 Task: Create a due date automation when advanced on, 2 days after a card is due add dates due next week at 11:00 AM.
Action: Mouse moved to (1312, 103)
Screenshot: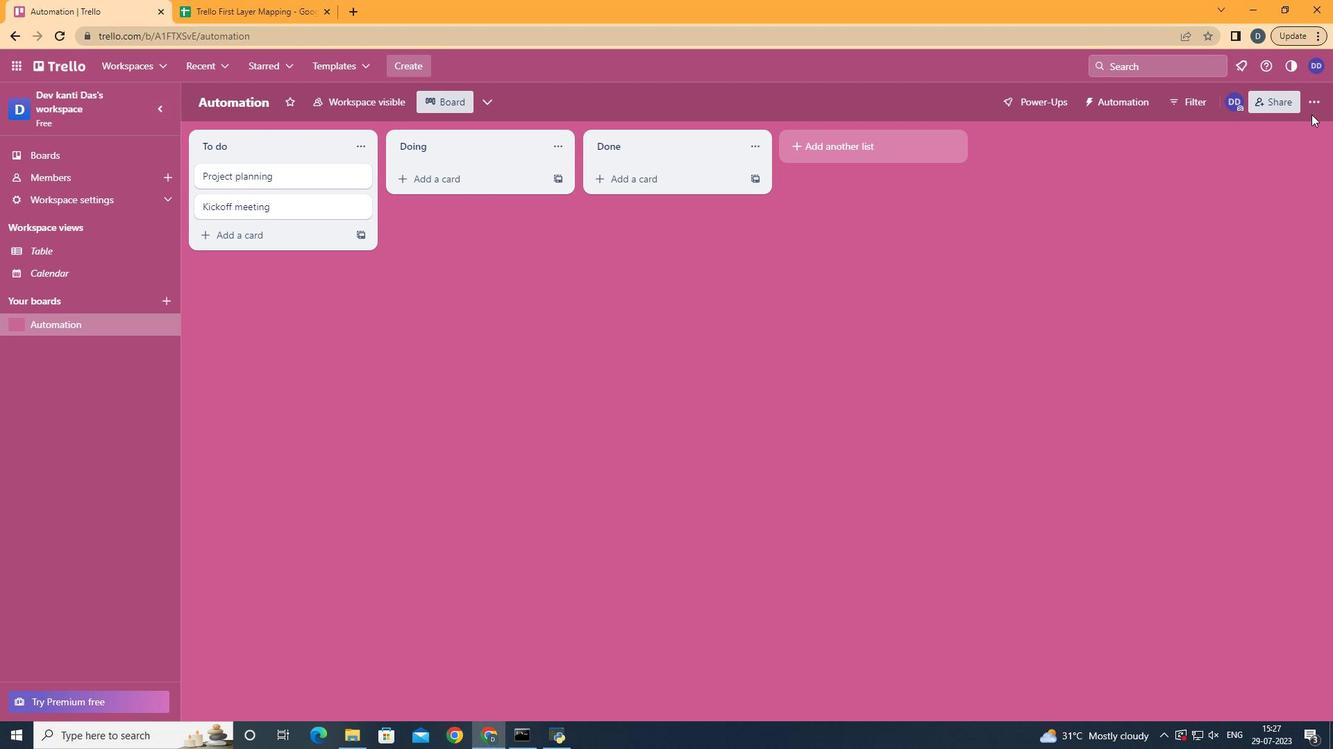 
Action: Mouse pressed left at (1312, 103)
Screenshot: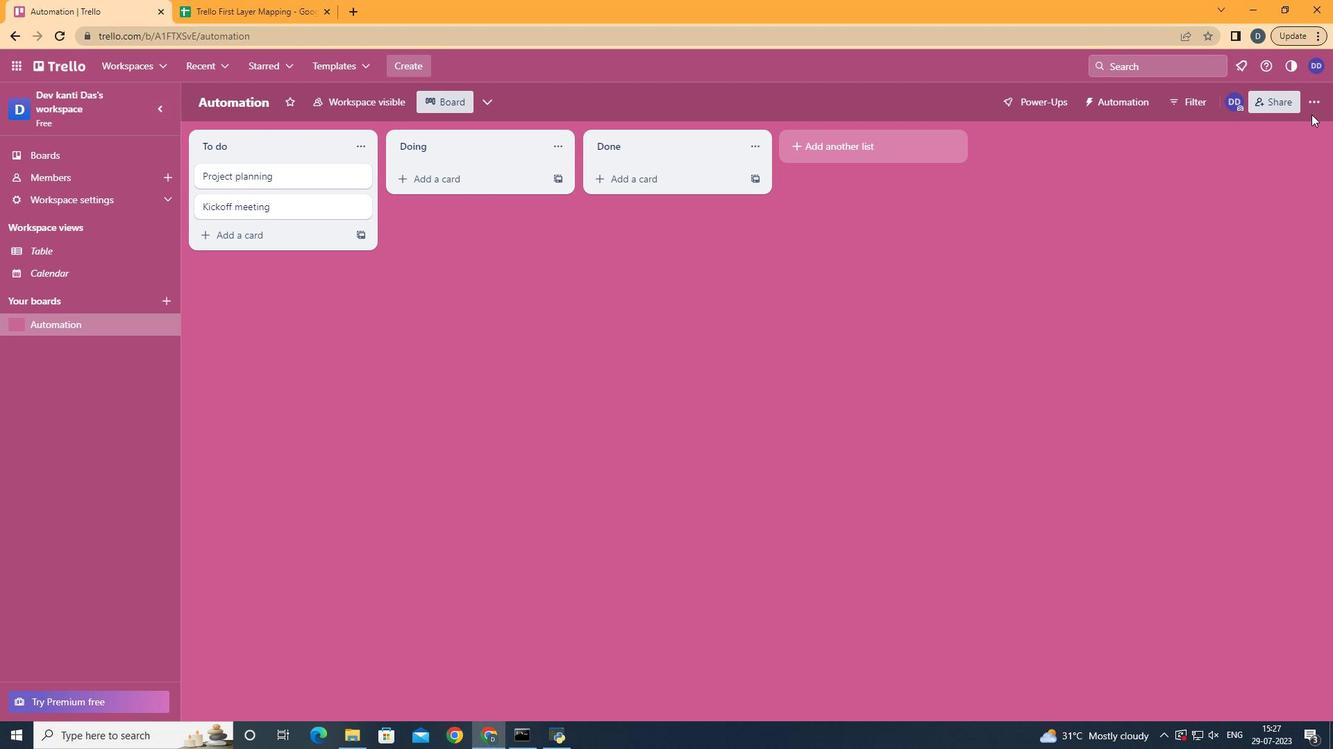 
Action: Mouse moved to (1214, 290)
Screenshot: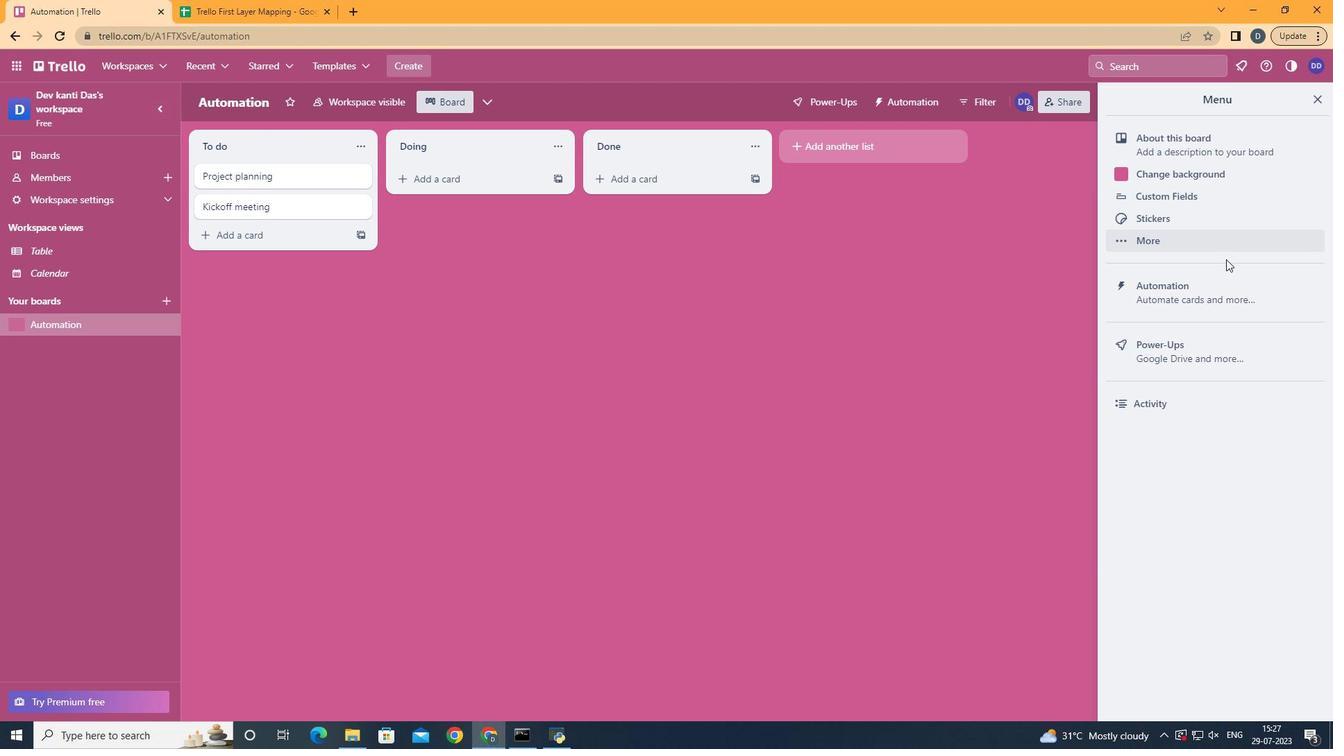 
Action: Mouse pressed left at (1214, 290)
Screenshot: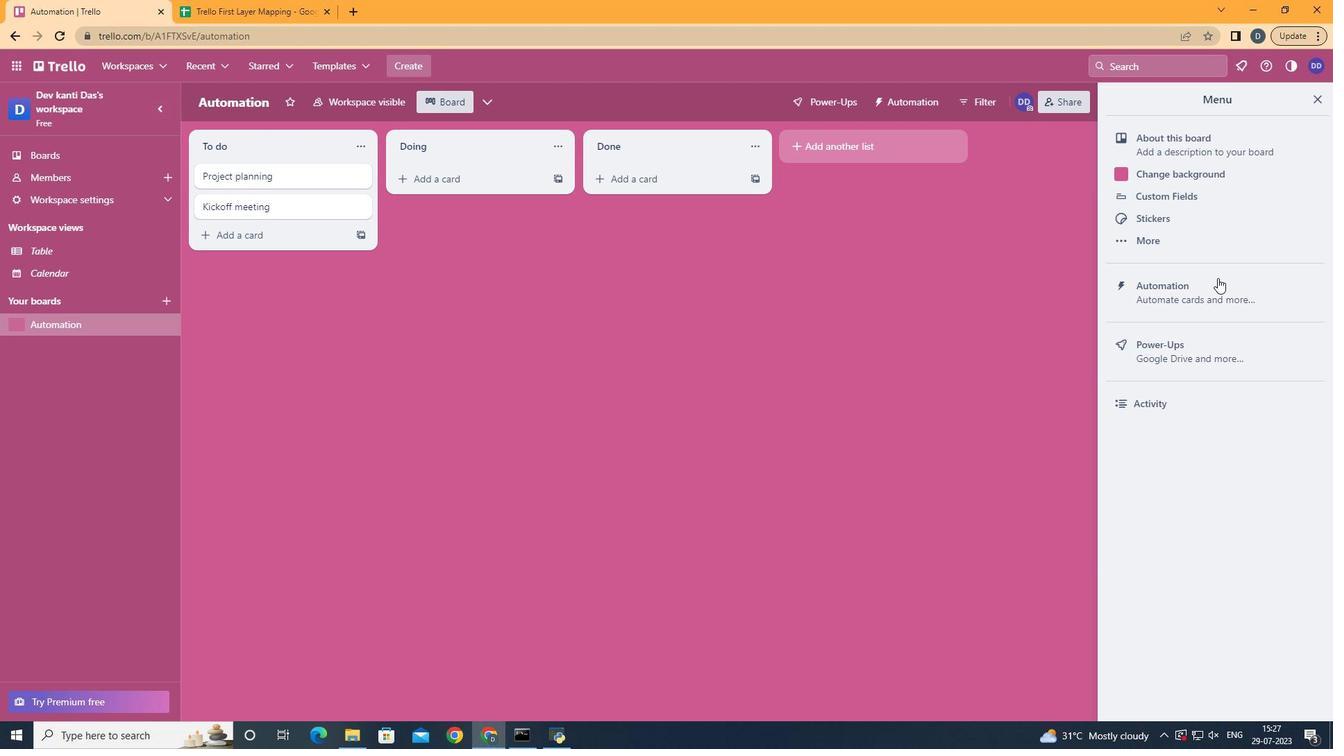 
Action: Mouse moved to (262, 279)
Screenshot: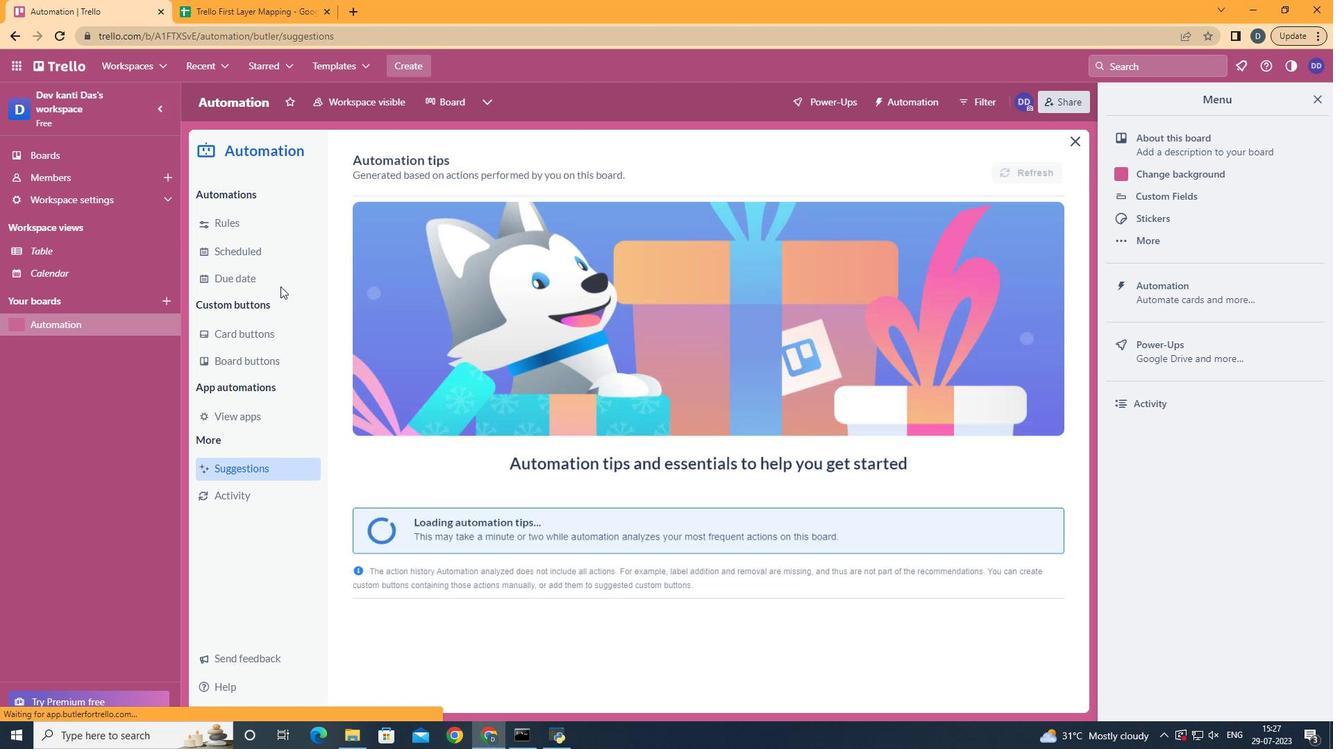 
Action: Mouse pressed left at (262, 279)
Screenshot: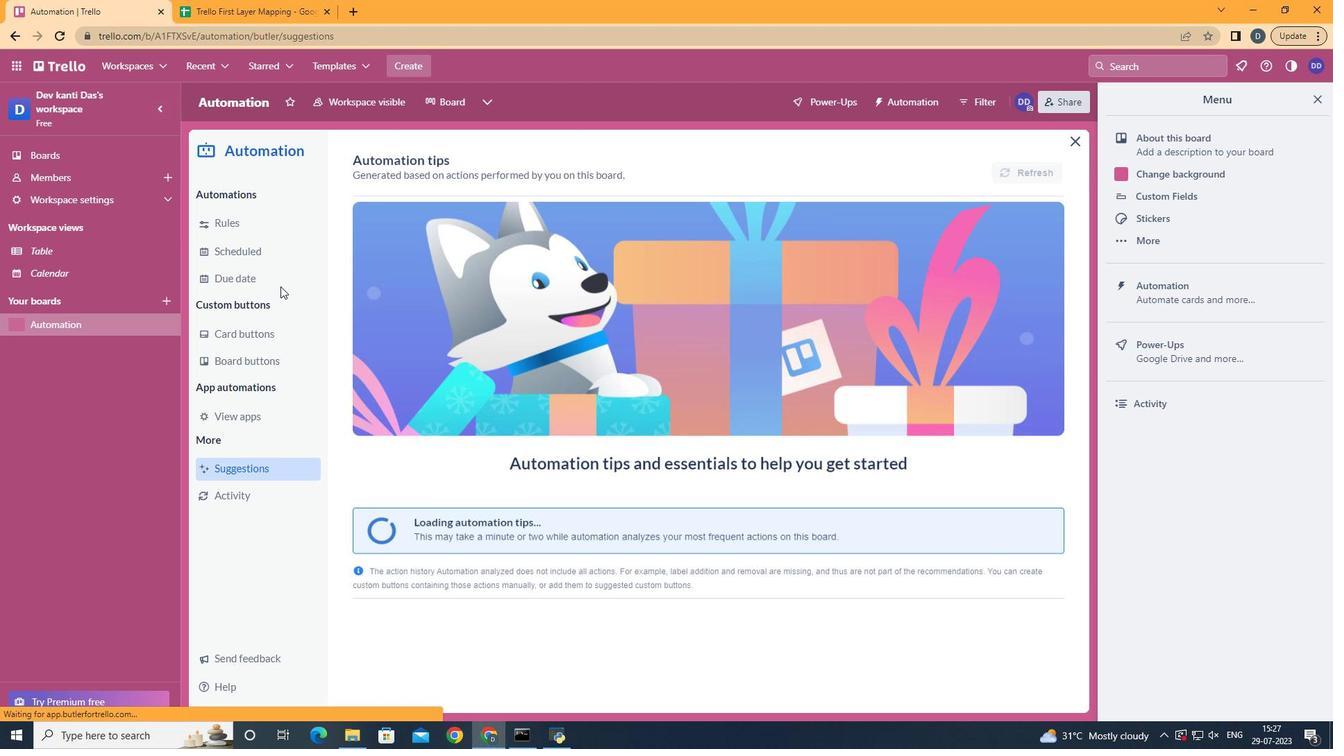 
Action: Mouse moved to (1003, 163)
Screenshot: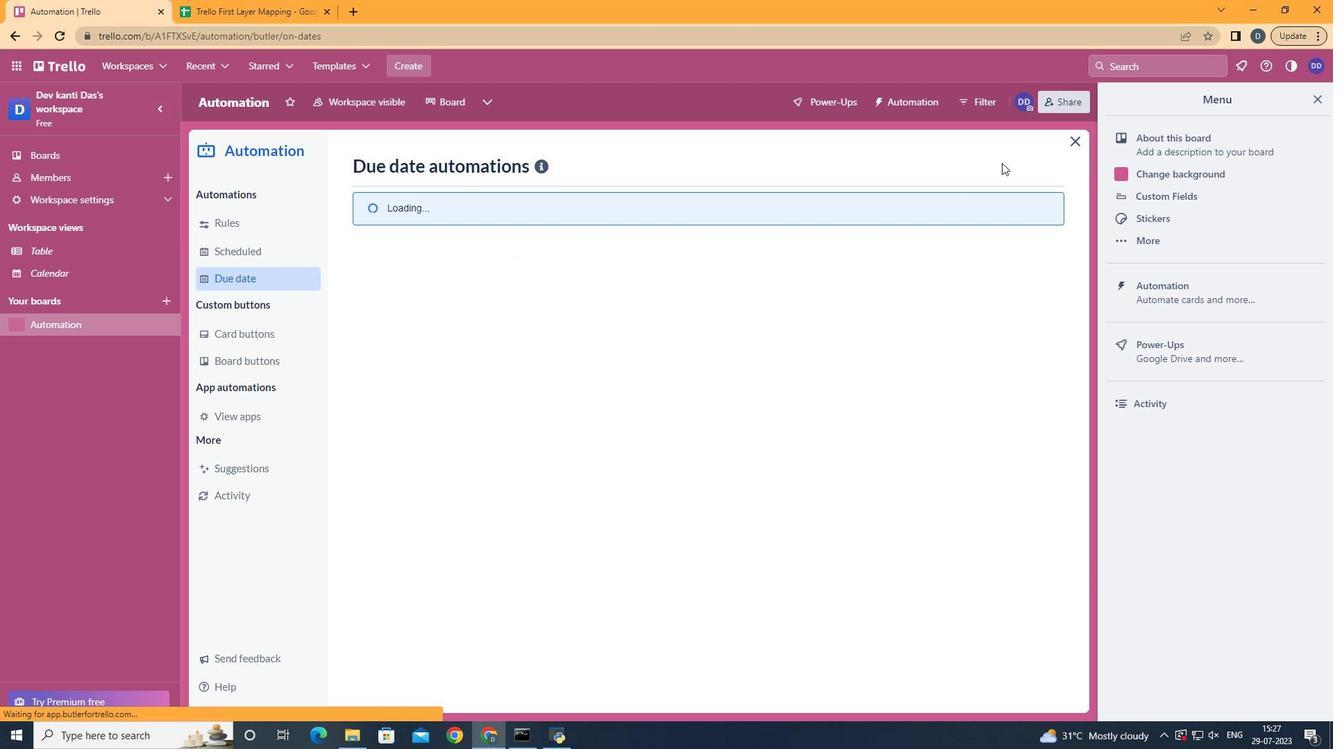 
Action: Mouse pressed left at (1003, 163)
Screenshot: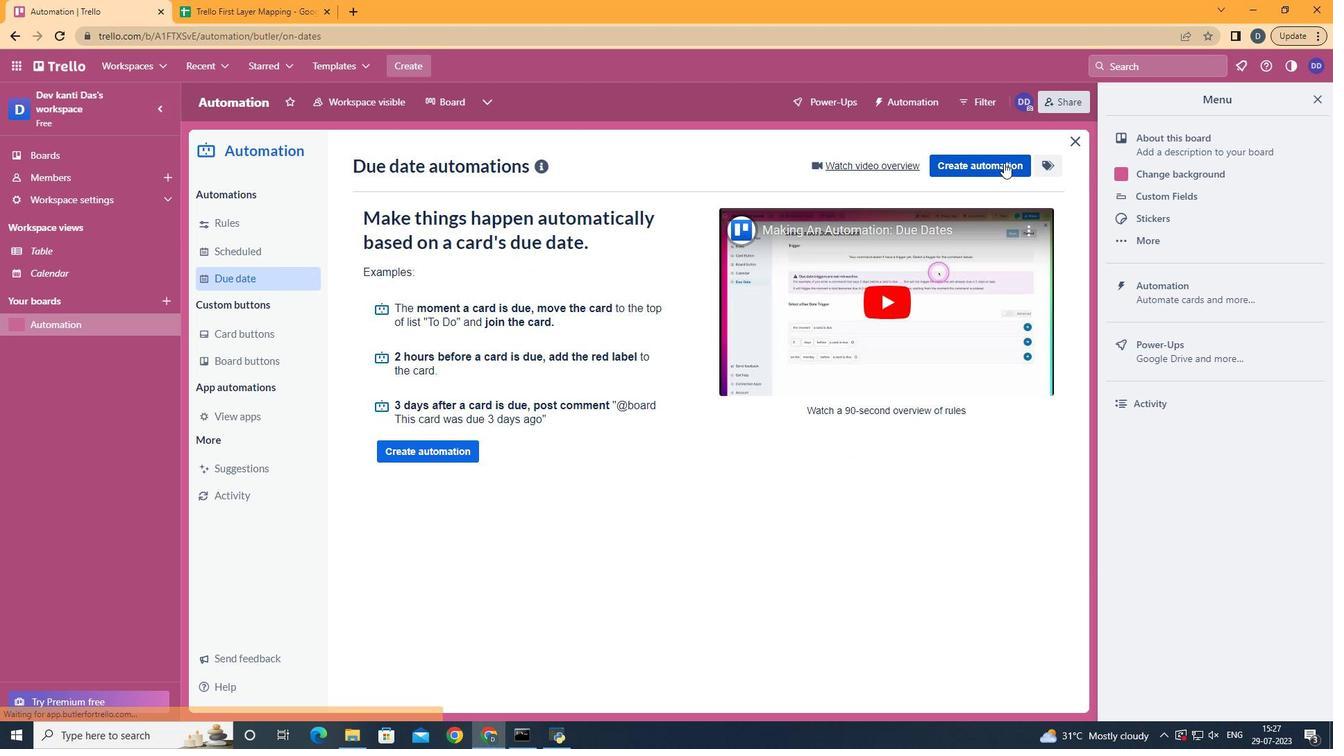 
Action: Mouse moved to (739, 303)
Screenshot: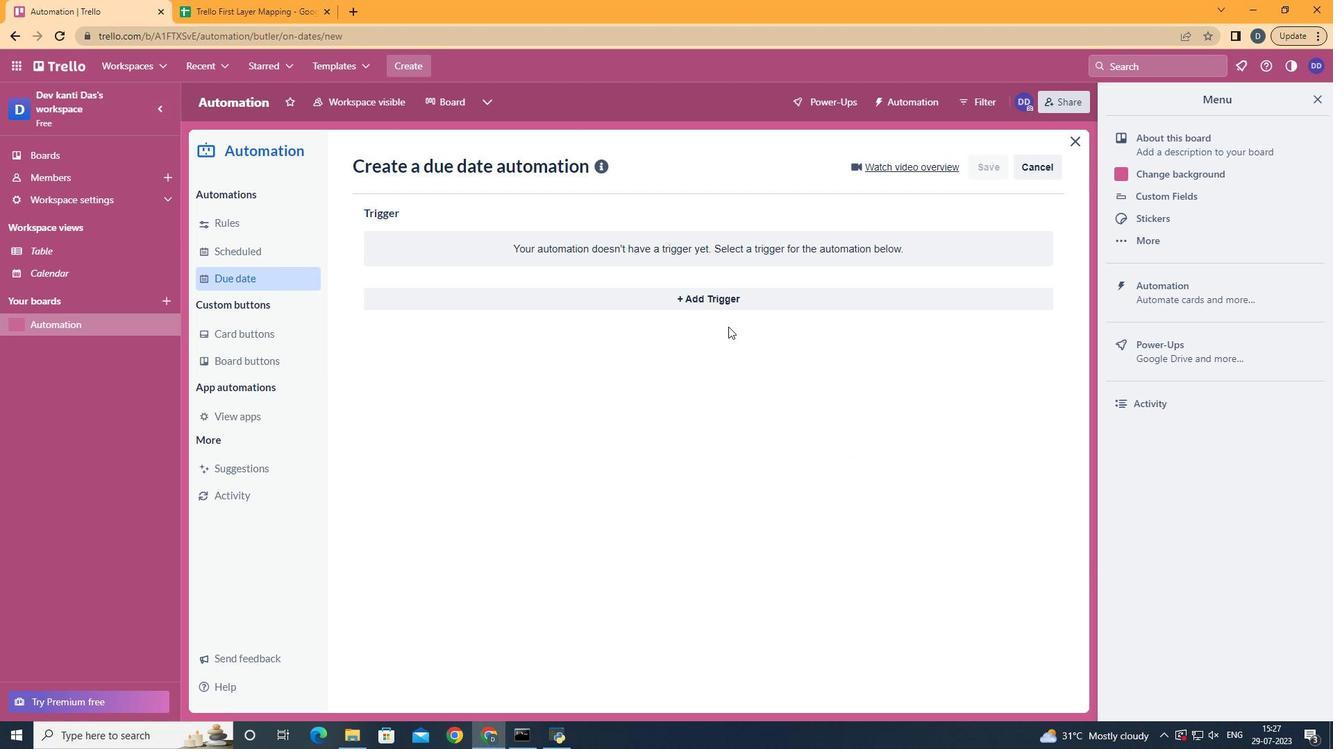 
Action: Mouse pressed left at (739, 303)
Screenshot: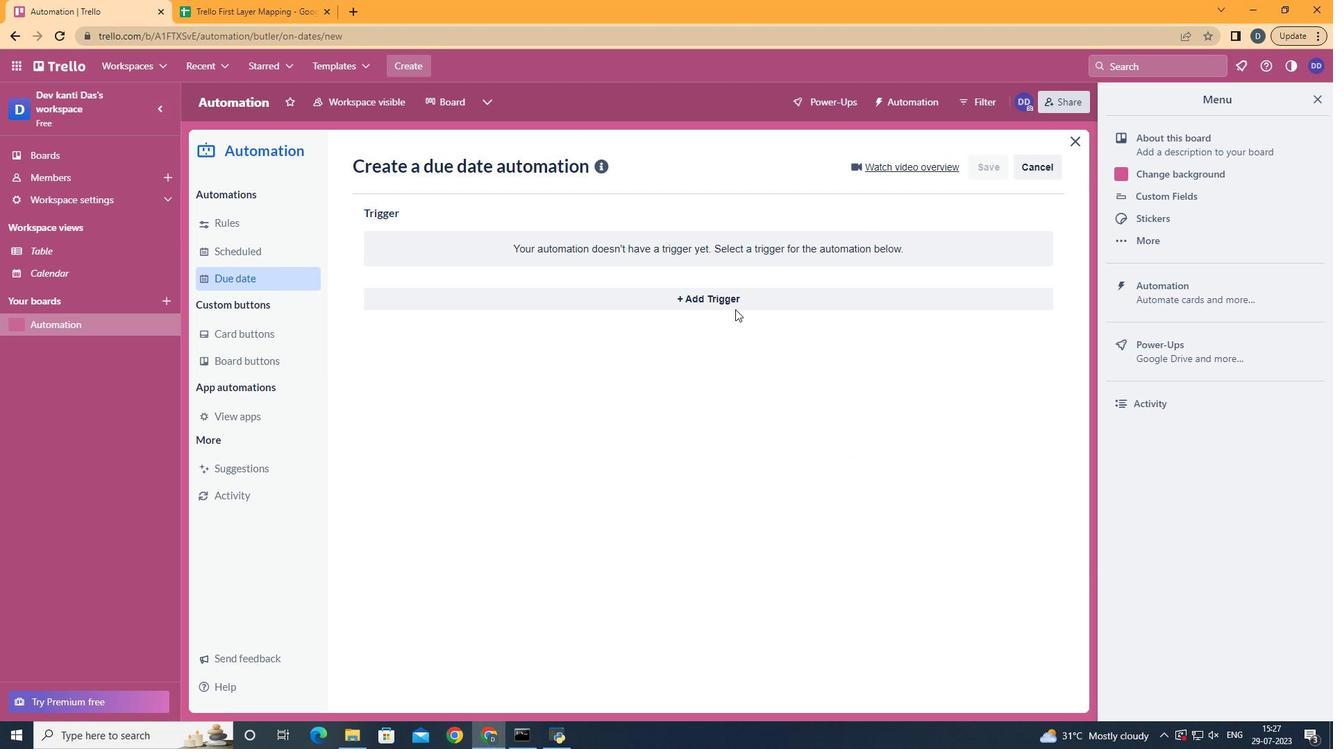 
Action: Mouse moved to (492, 572)
Screenshot: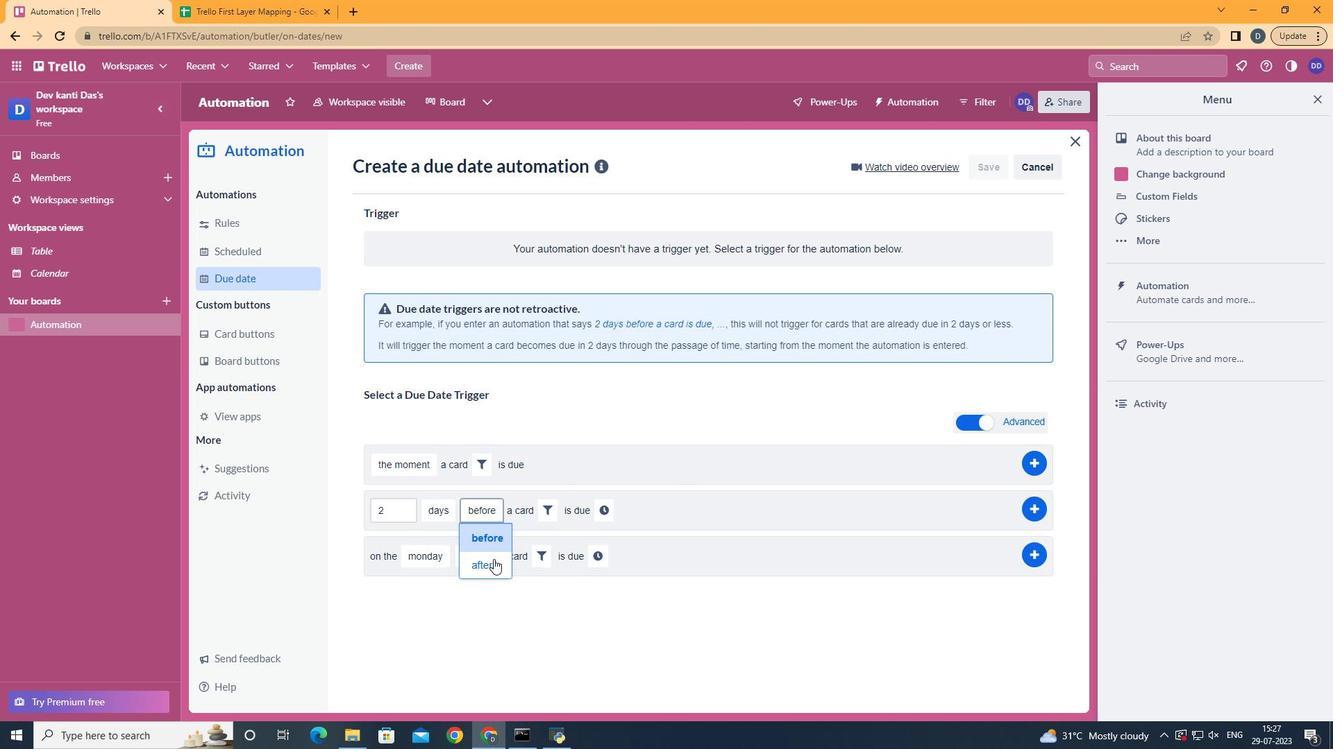 
Action: Mouse pressed left at (492, 572)
Screenshot: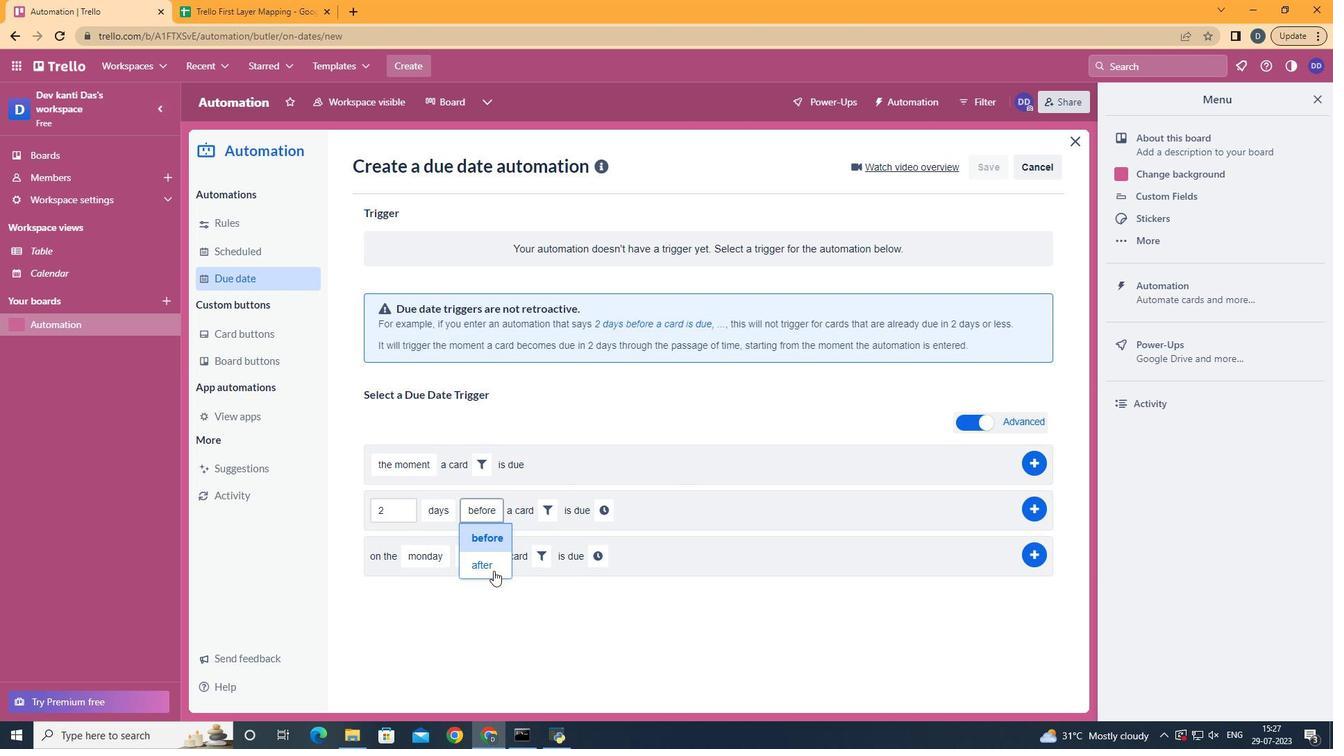 
Action: Mouse moved to (539, 499)
Screenshot: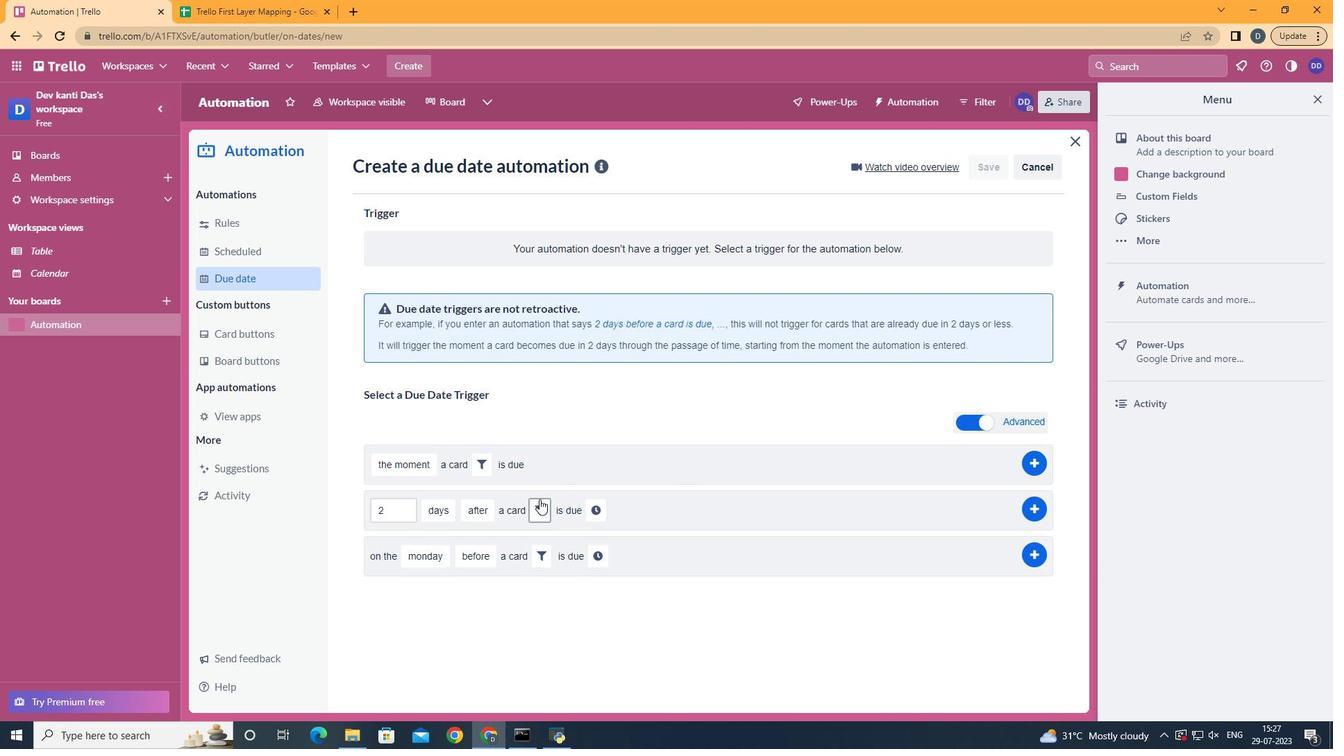 
Action: Mouse pressed left at (539, 499)
Screenshot: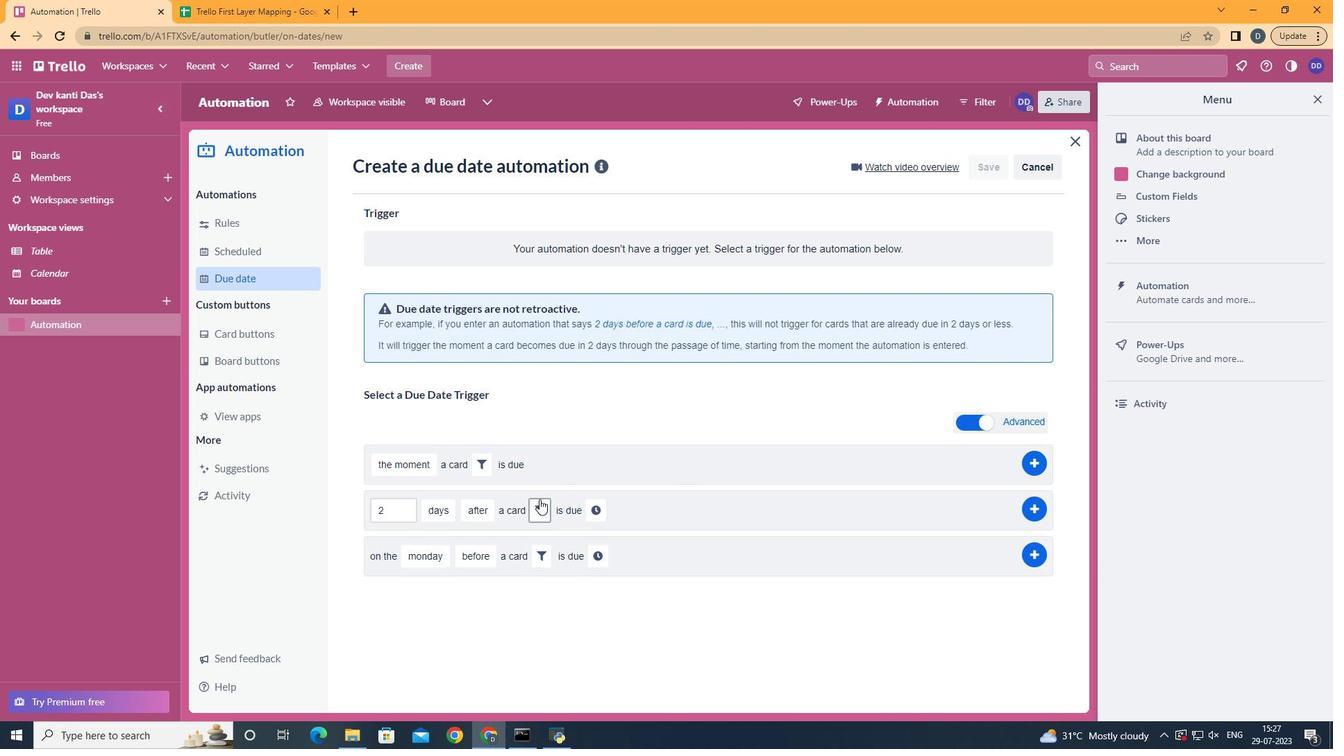 
Action: Mouse moved to (619, 560)
Screenshot: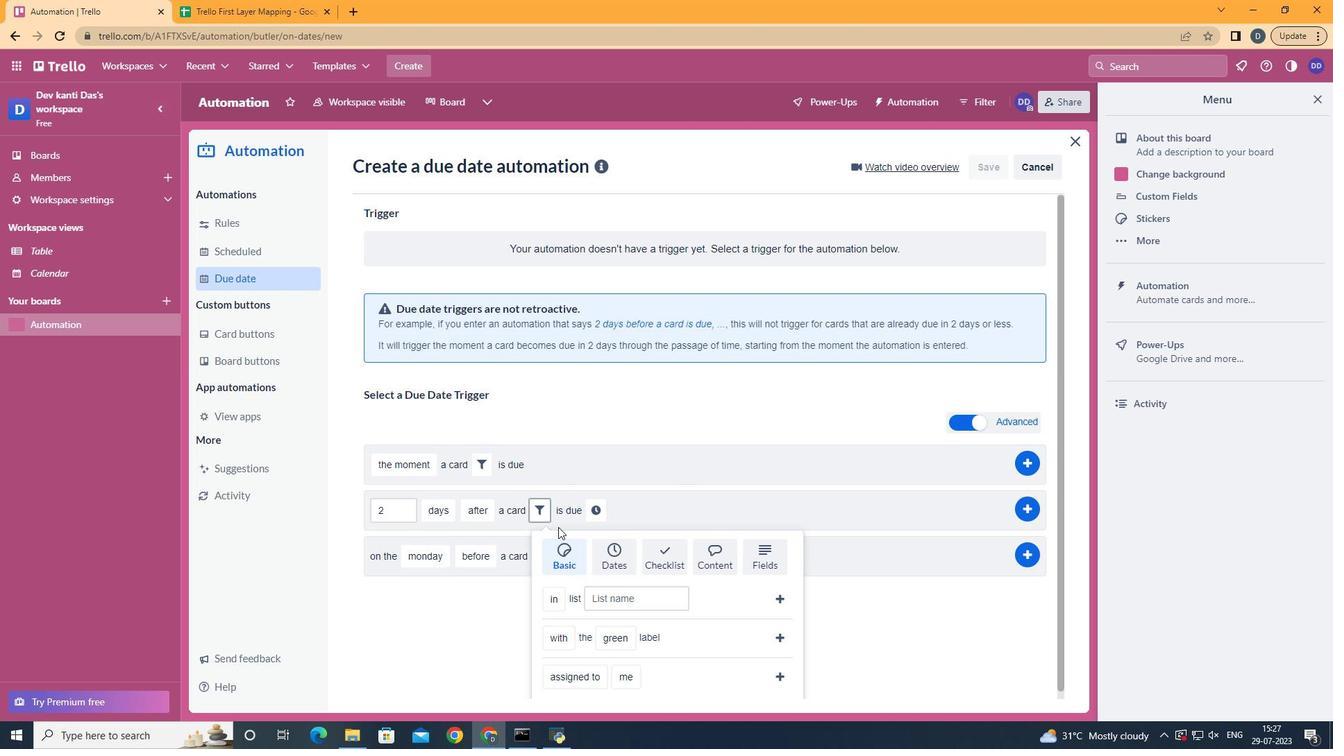
Action: Mouse scrolled (619, 560) with delta (0, 0)
Screenshot: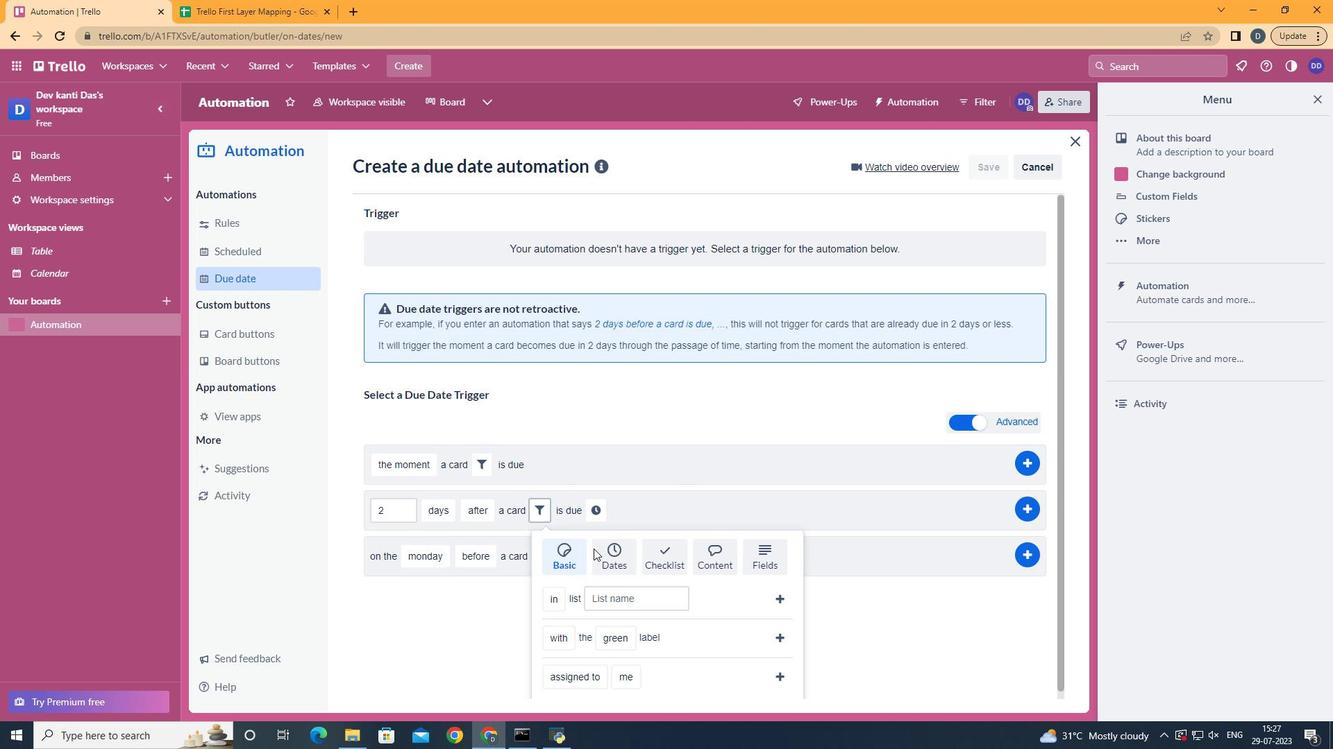 
Action: Mouse scrolled (619, 560) with delta (0, 0)
Screenshot: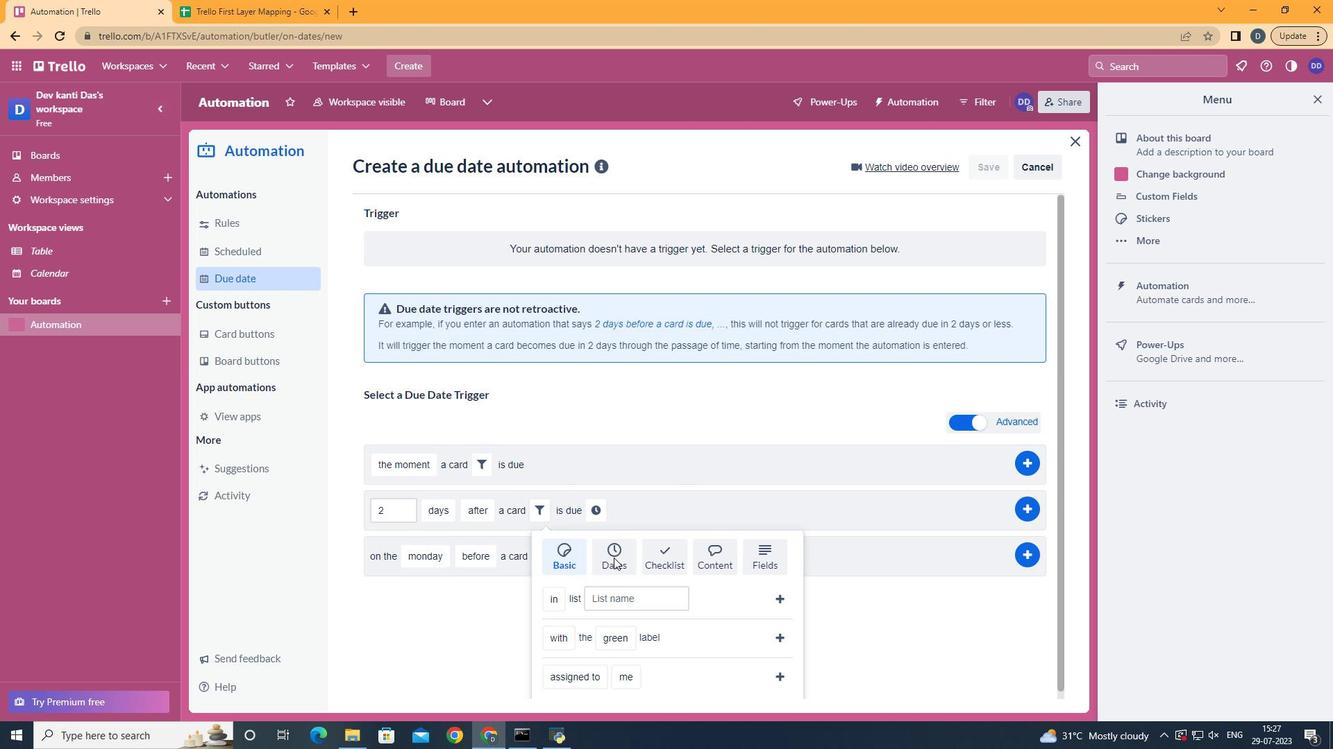 
Action: Mouse scrolled (619, 560) with delta (0, 0)
Screenshot: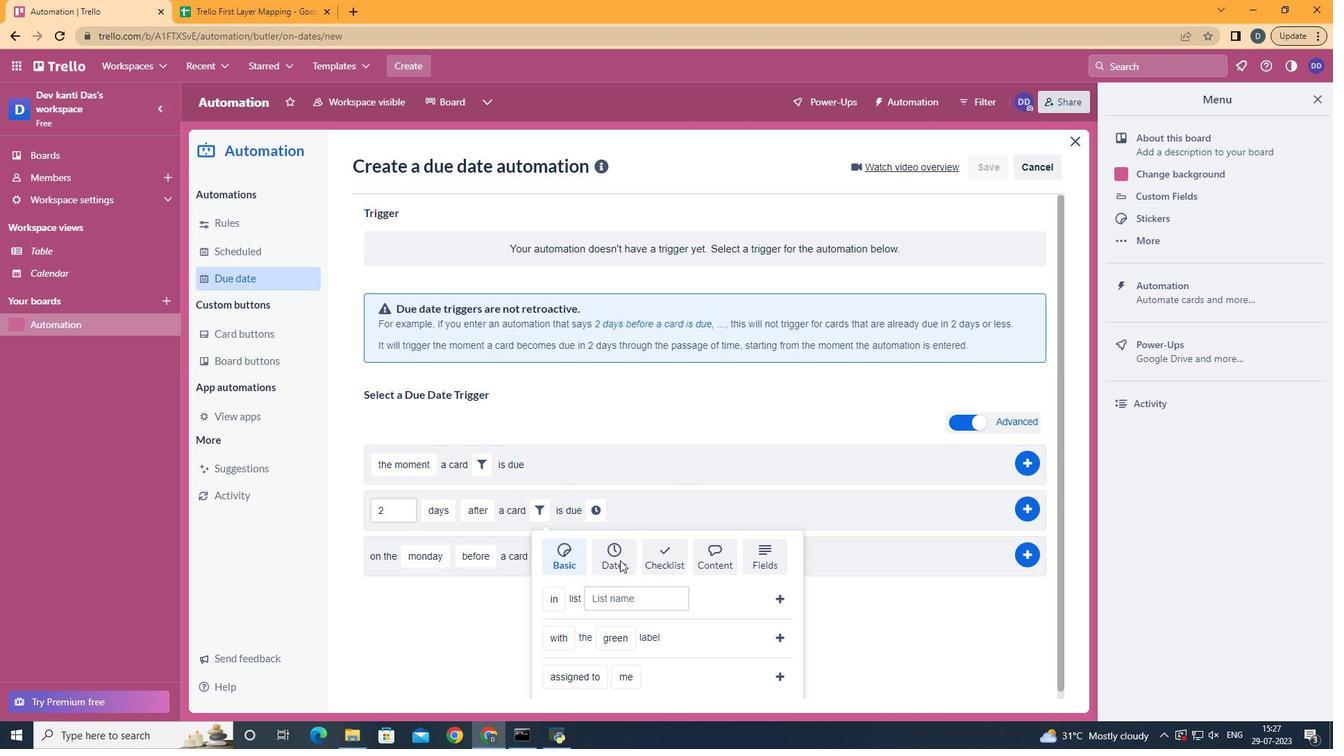 
Action: Mouse moved to (616, 548)
Screenshot: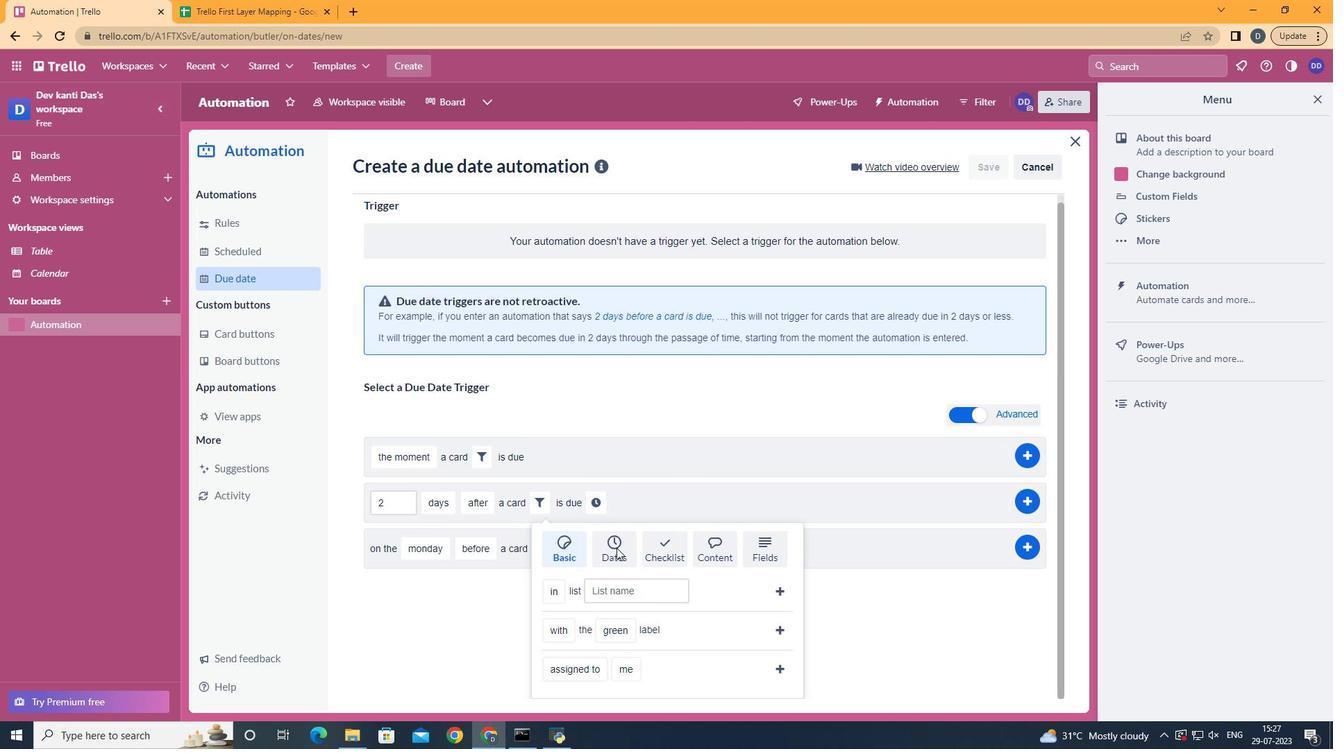 
Action: Mouse pressed left at (616, 548)
Screenshot: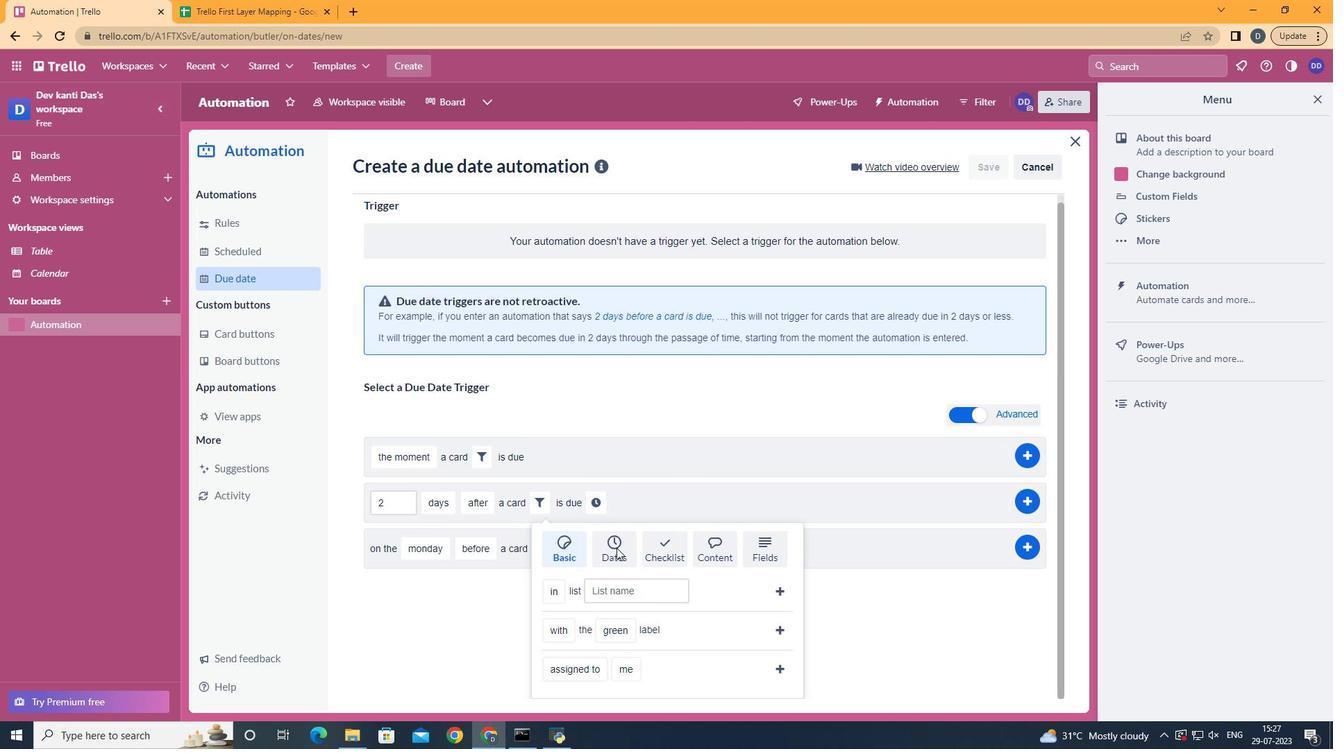 
Action: Mouse scrolled (616, 547) with delta (0, 0)
Screenshot: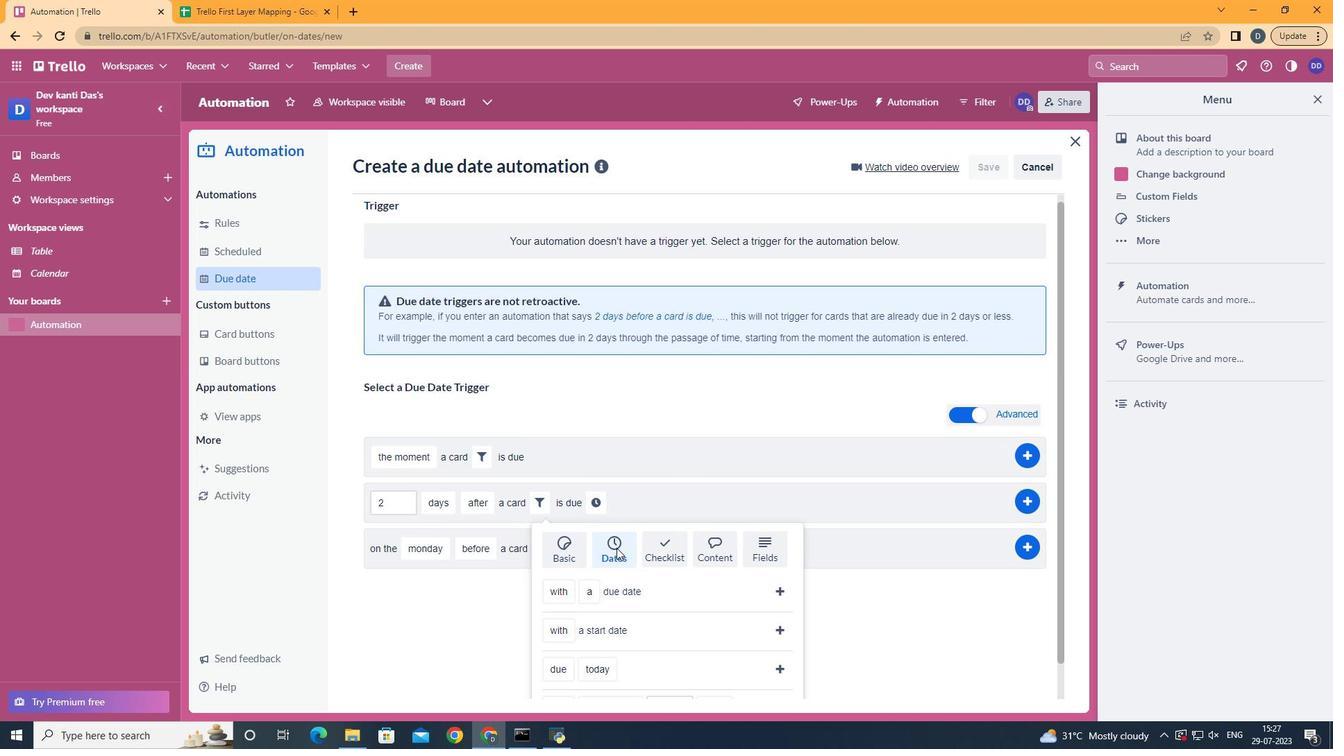
Action: Mouse scrolled (616, 547) with delta (0, 0)
Screenshot: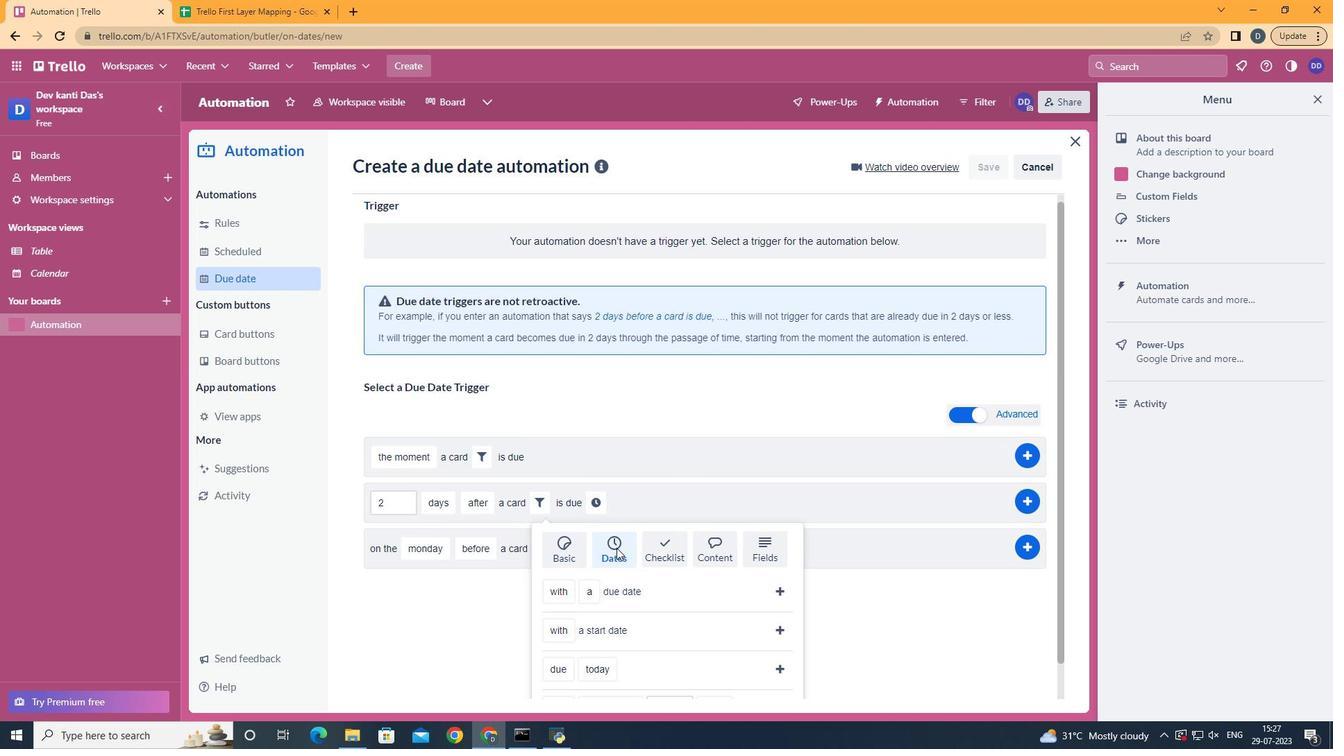 
Action: Mouse scrolled (616, 547) with delta (0, 0)
Screenshot: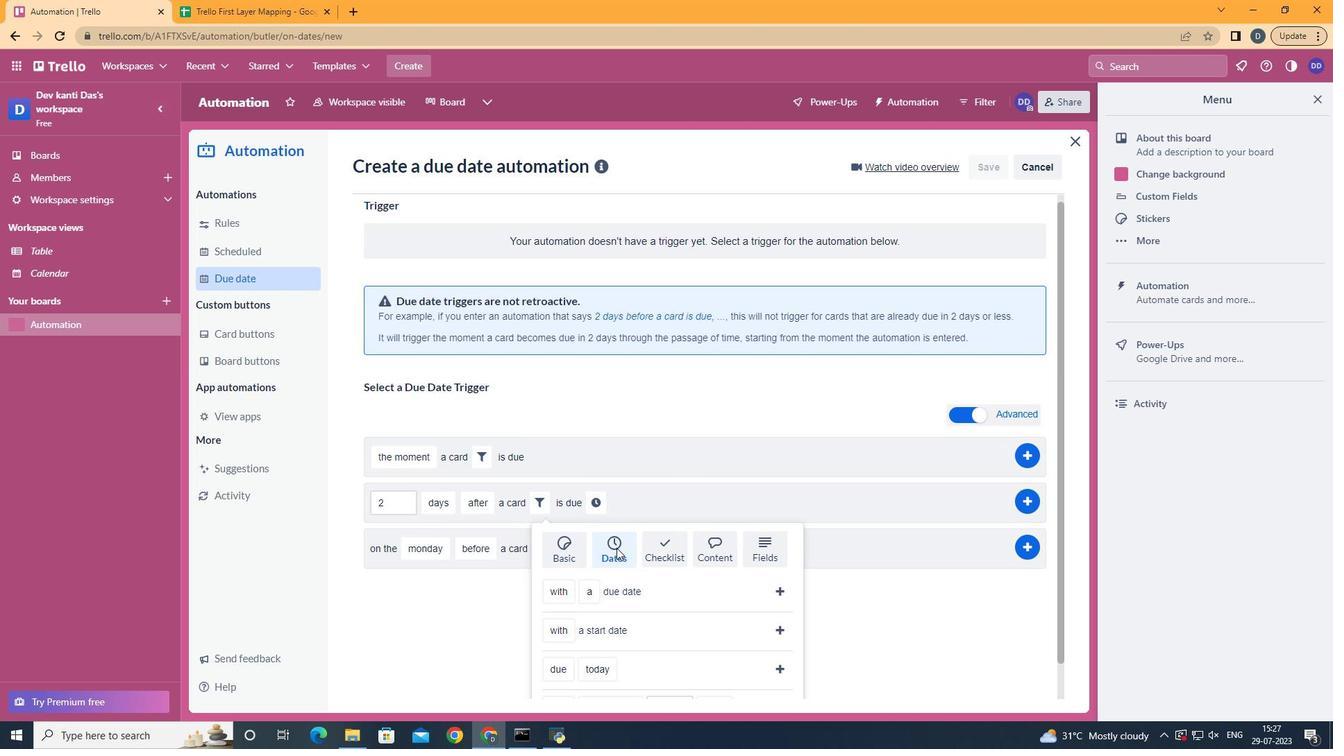 
Action: Mouse scrolled (616, 547) with delta (0, 0)
Screenshot: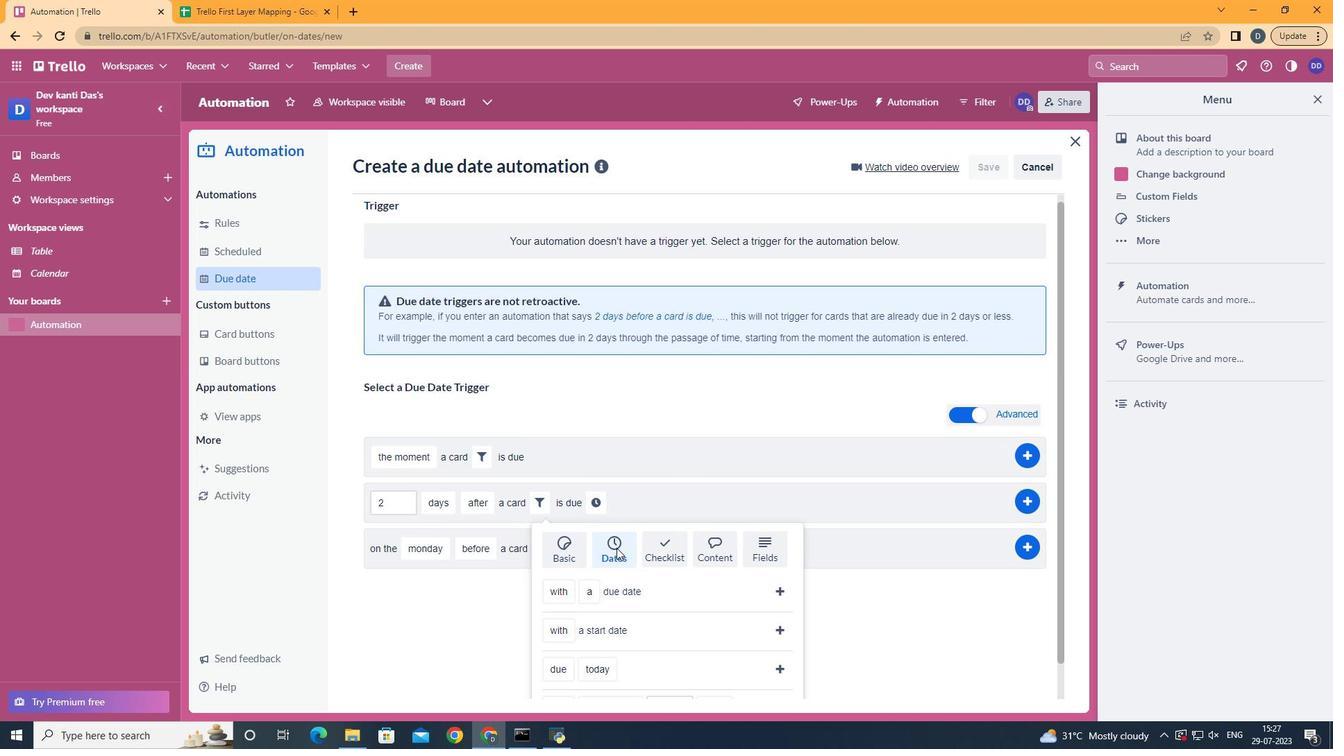
Action: Mouse scrolled (616, 547) with delta (0, 0)
Screenshot: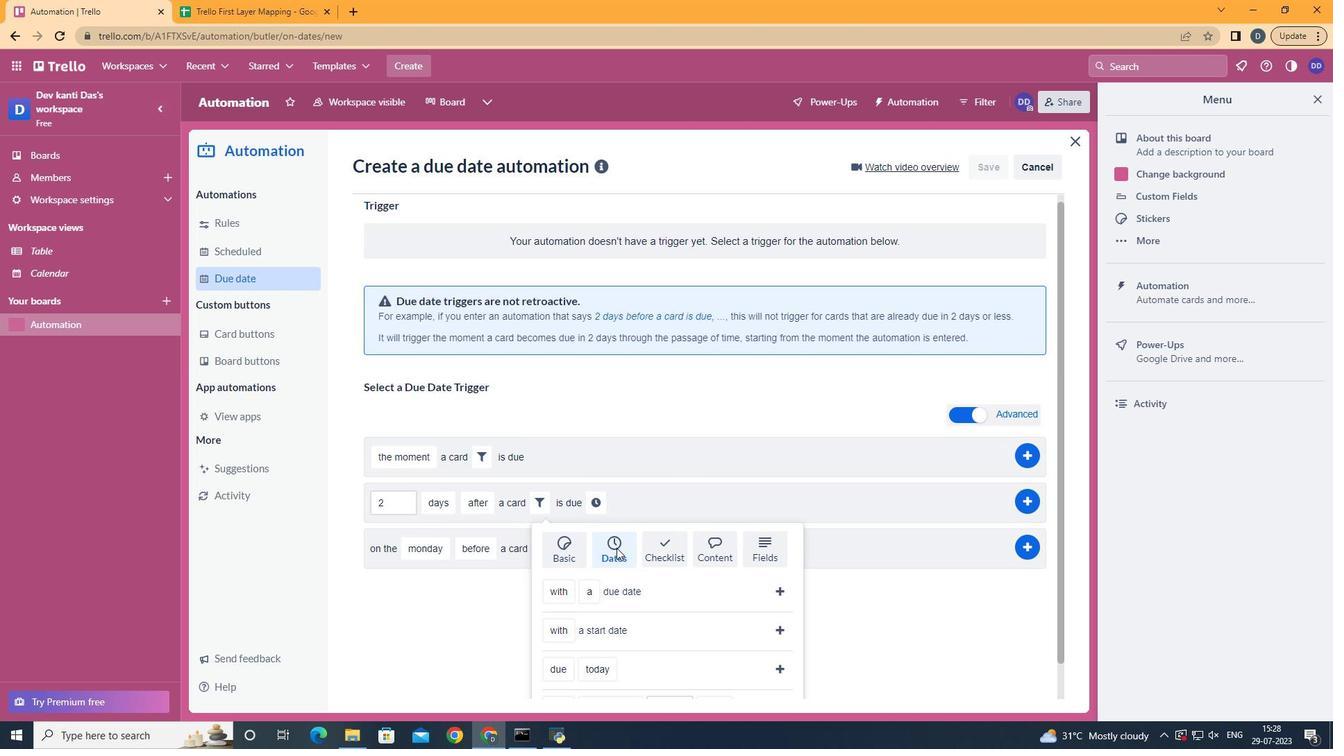 
Action: Mouse moved to (630, 549)
Screenshot: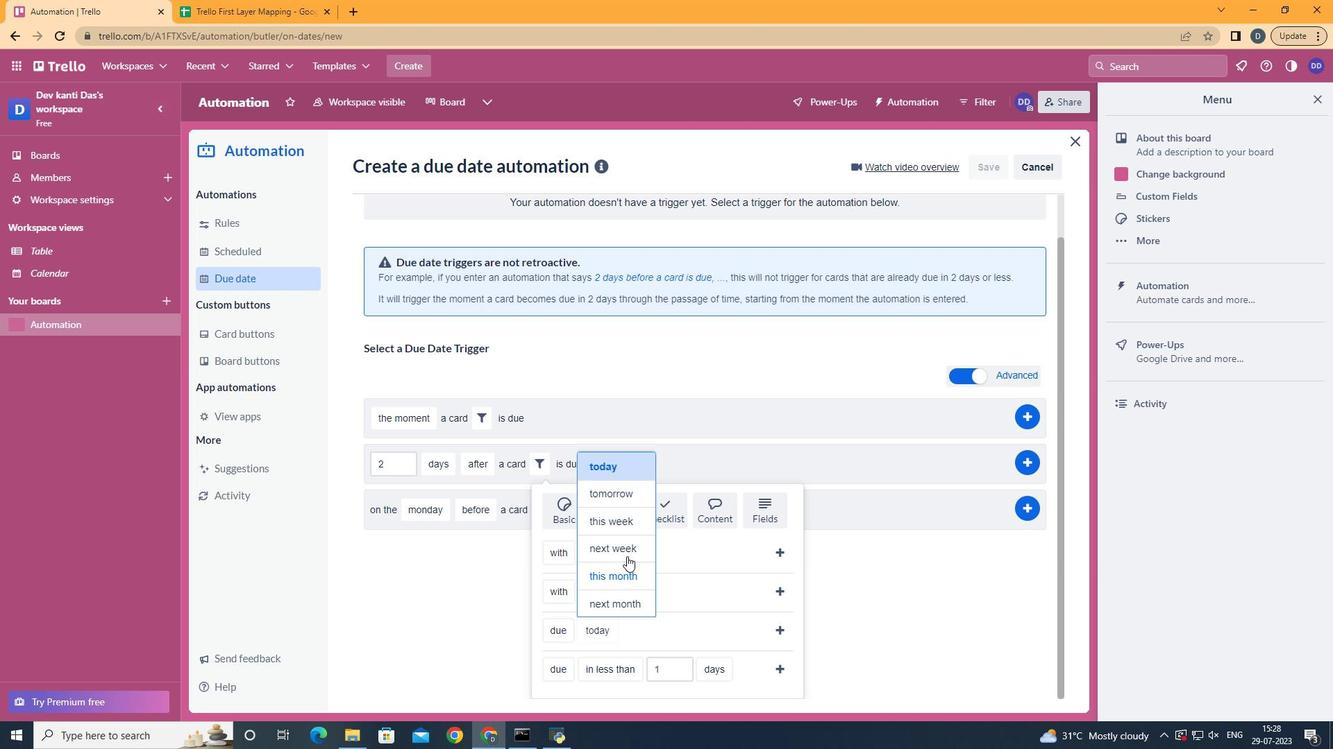 
Action: Mouse pressed left at (630, 549)
Screenshot: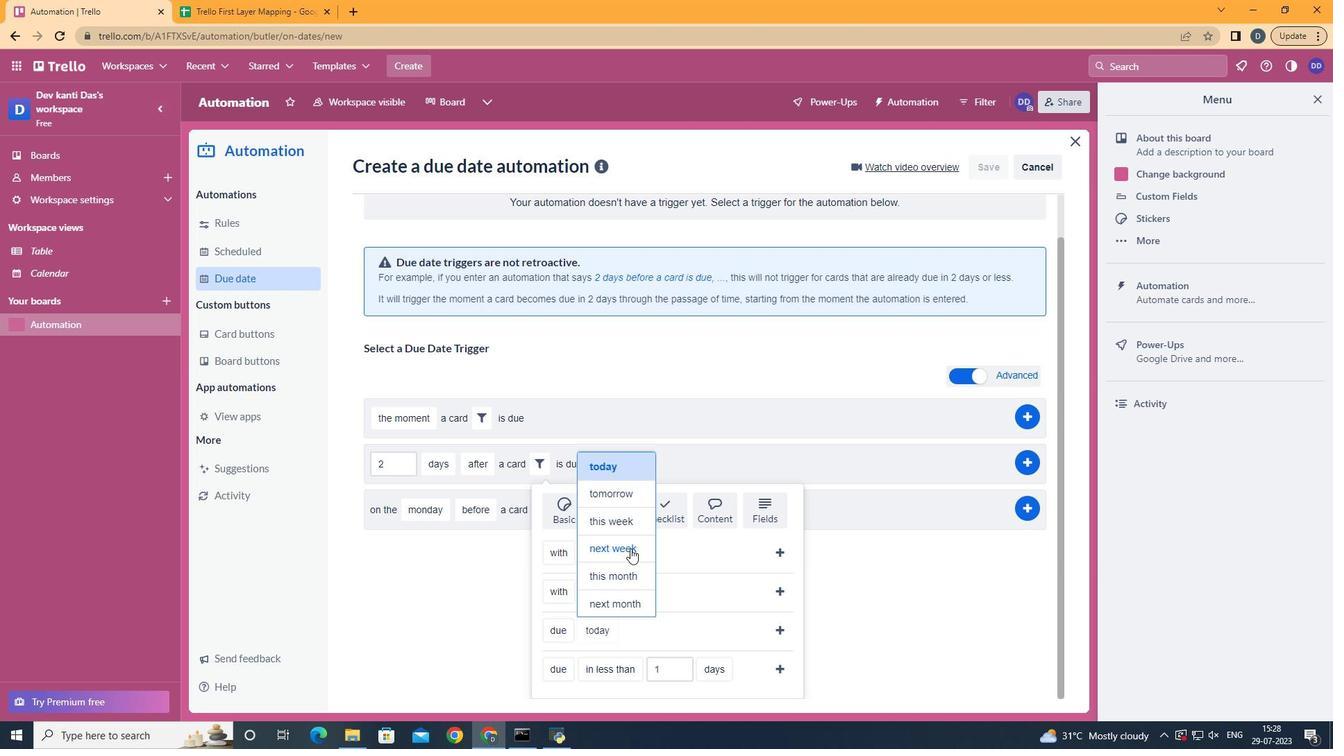 
Action: Mouse moved to (790, 622)
Screenshot: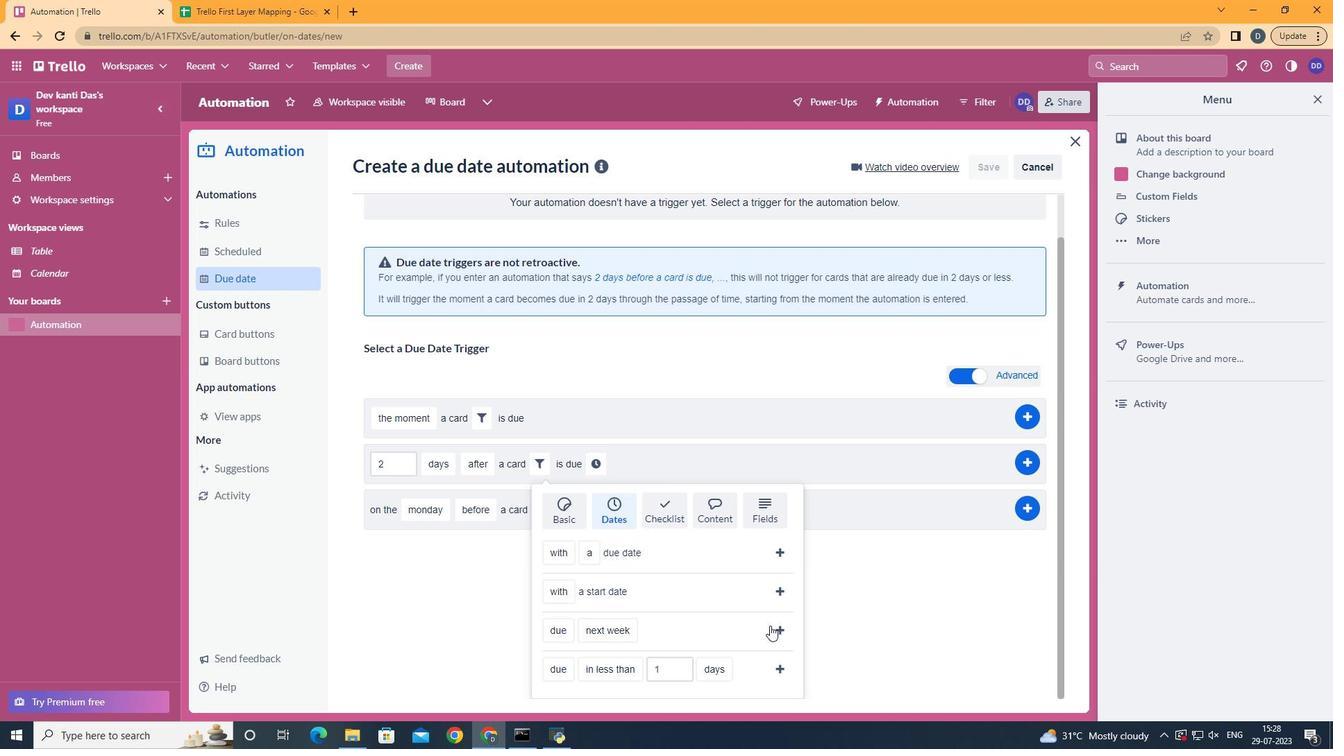 
Action: Mouse pressed left at (790, 622)
Screenshot: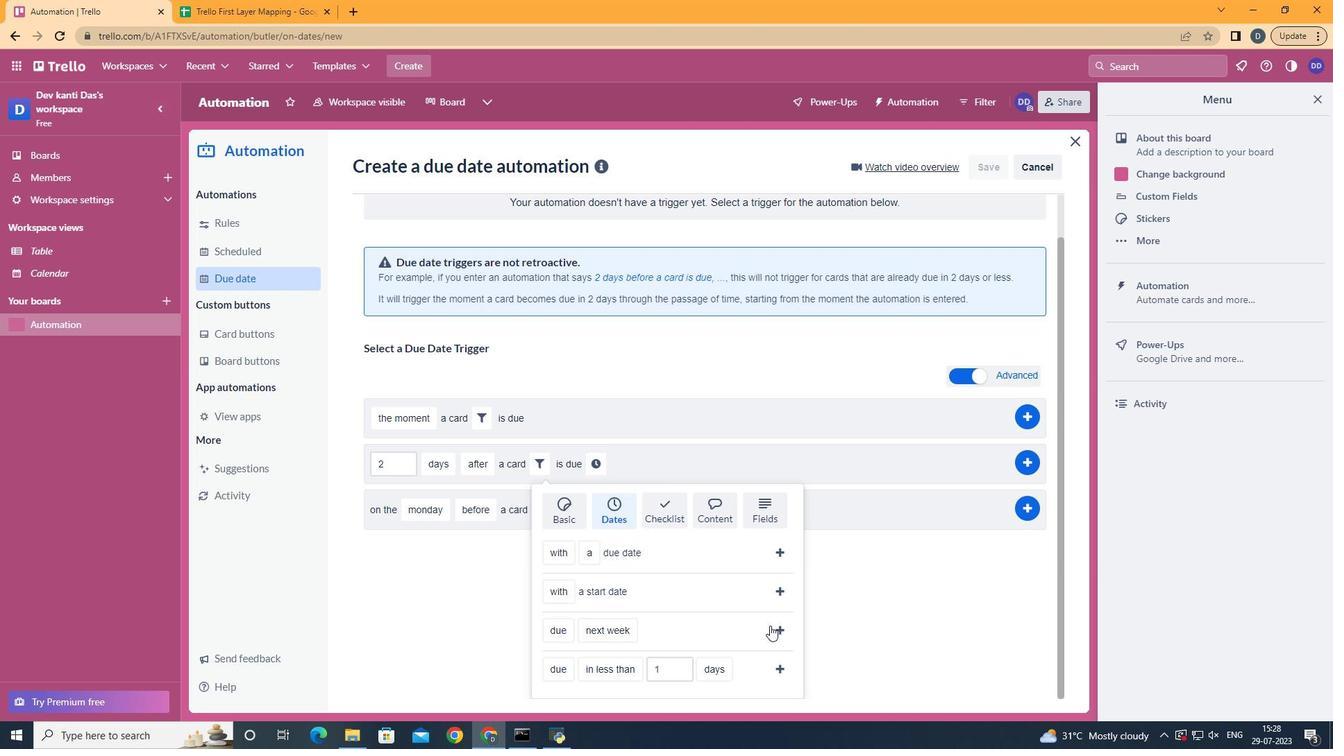 
Action: Mouse moved to (676, 510)
Screenshot: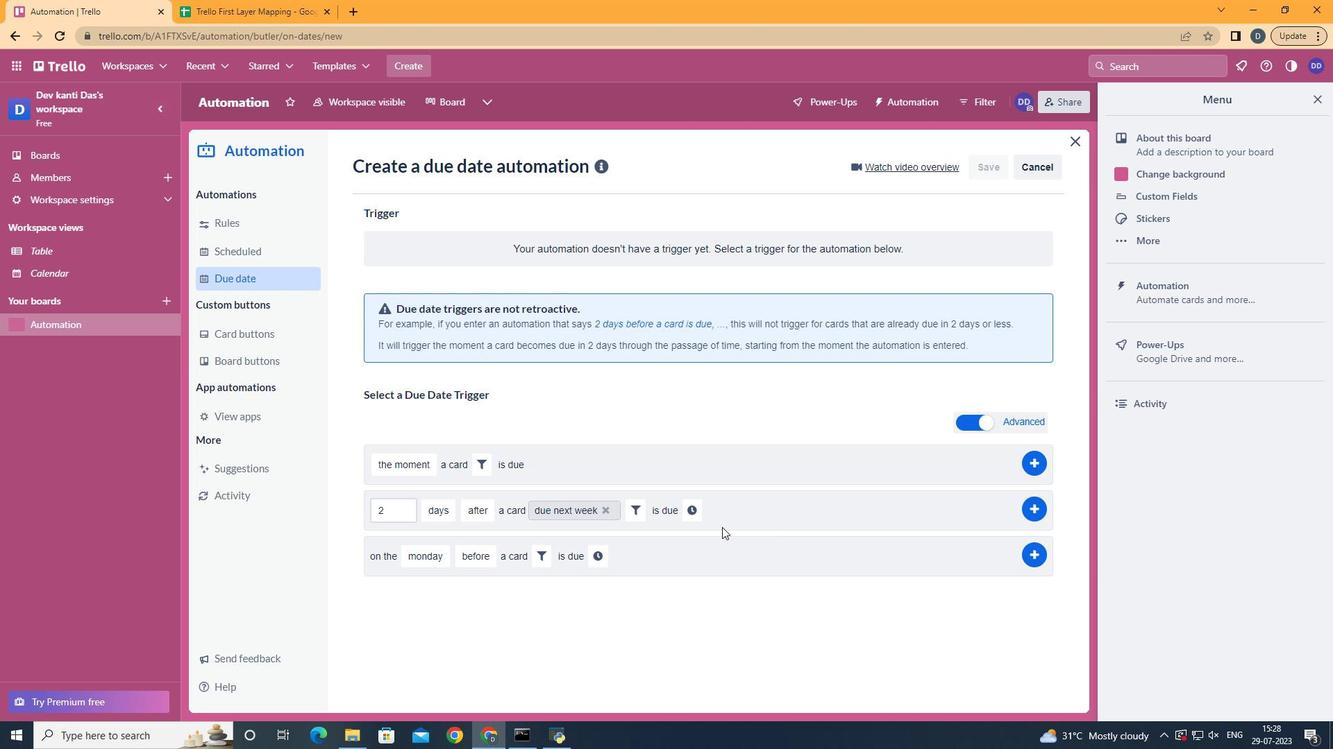 
Action: Mouse pressed left at (676, 510)
Screenshot: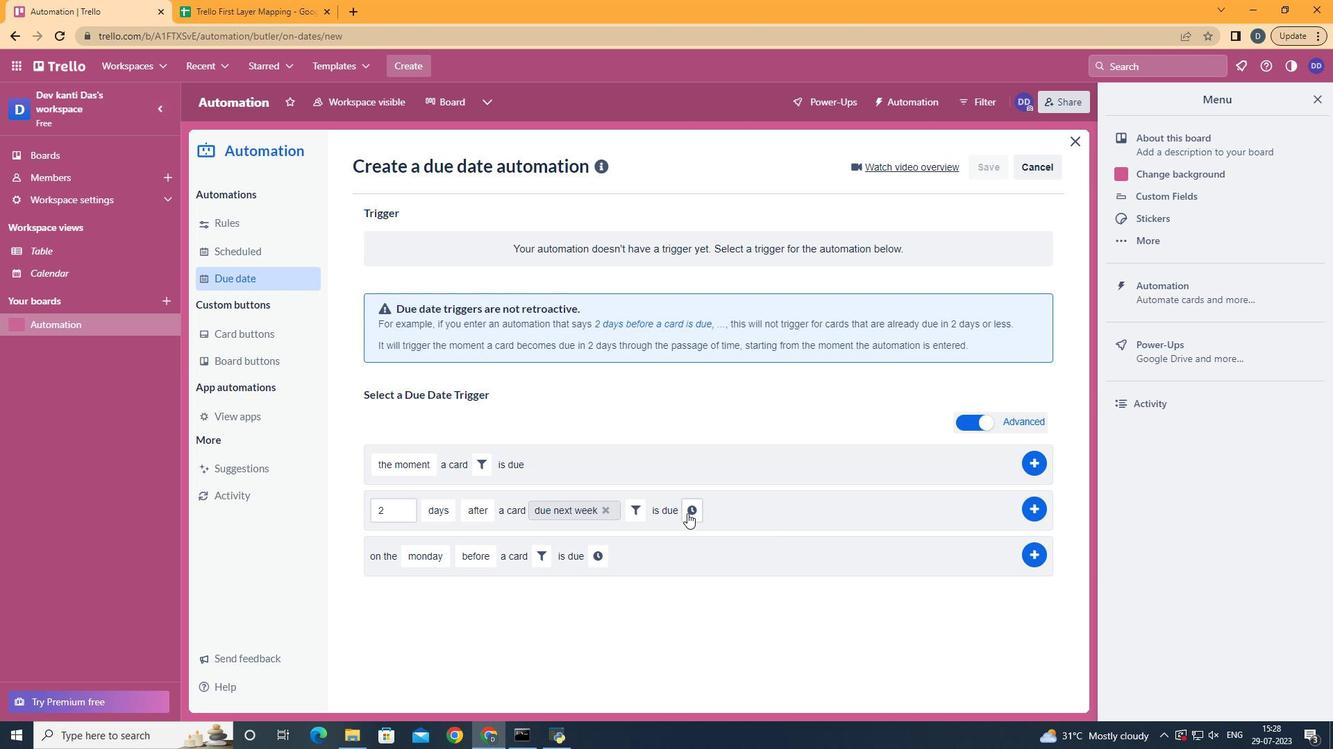 
Action: Mouse moved to (684, 510)
Screenshot: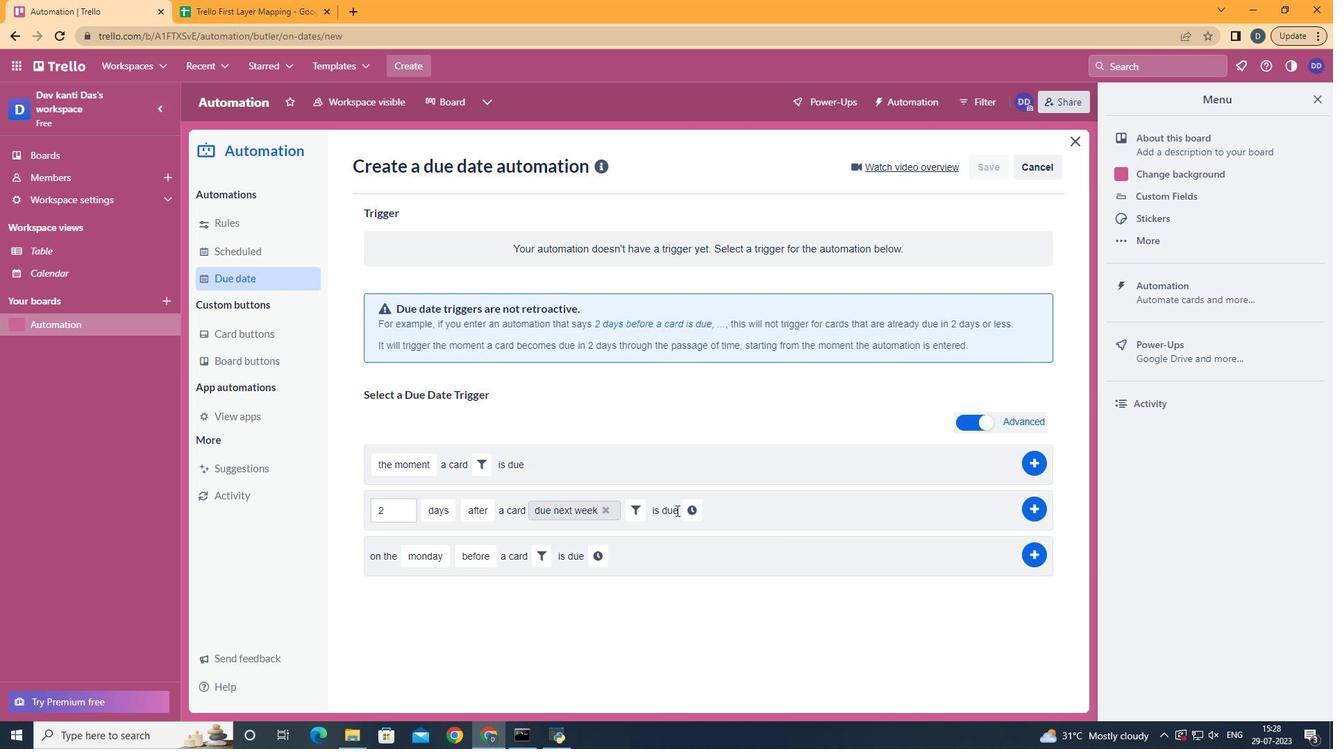 
Action: Mouse pressed left at (684, 510)
Screenshot: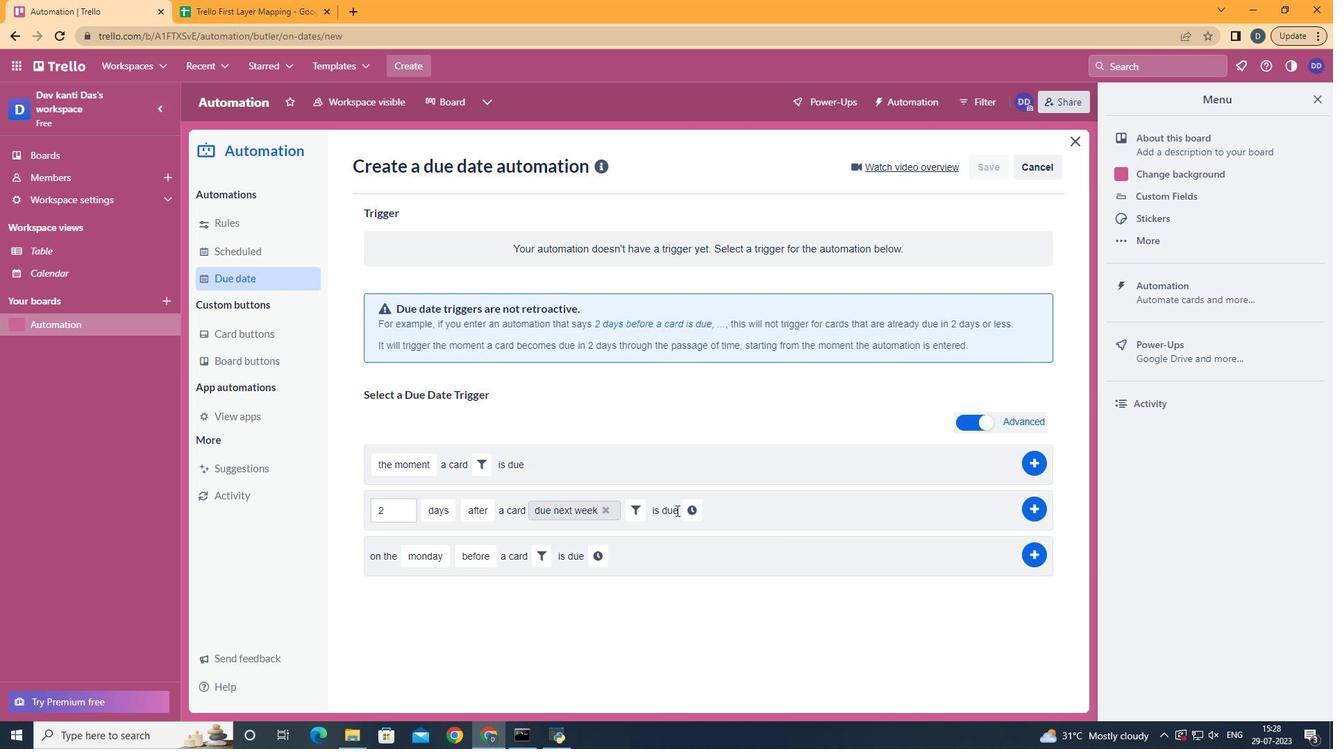 
Action: Mouse moved to (719, 515)
Screenshot: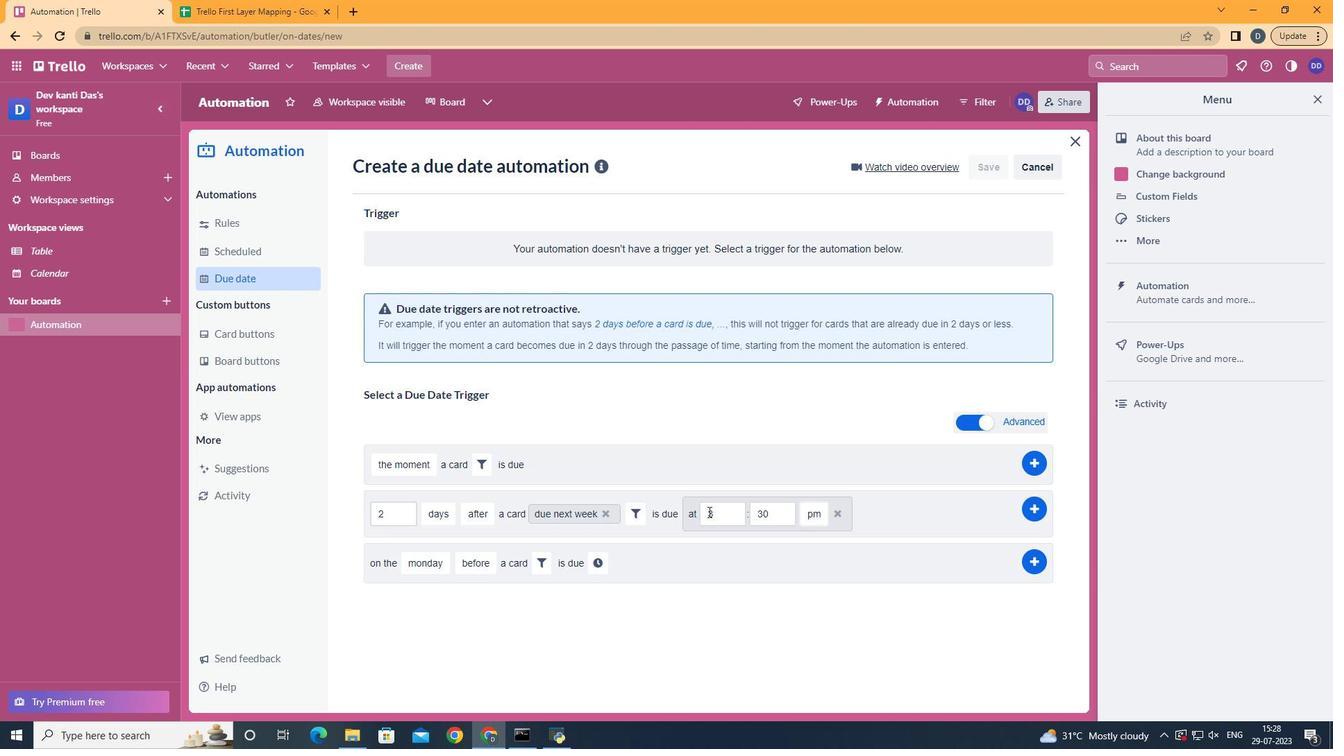
Action: Mouse pressed left at (719, 515)
Screenshot: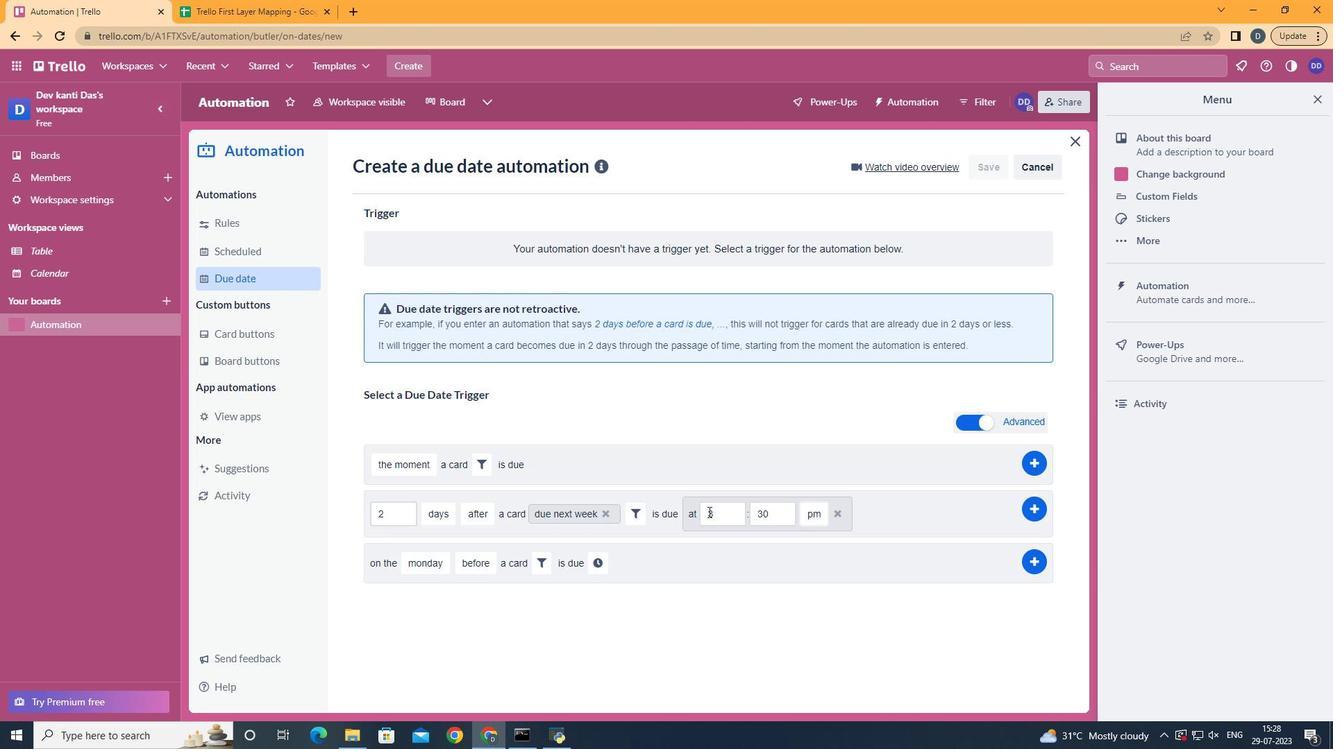 
Action: Key pressed <Key.backspace>11
Screenshot: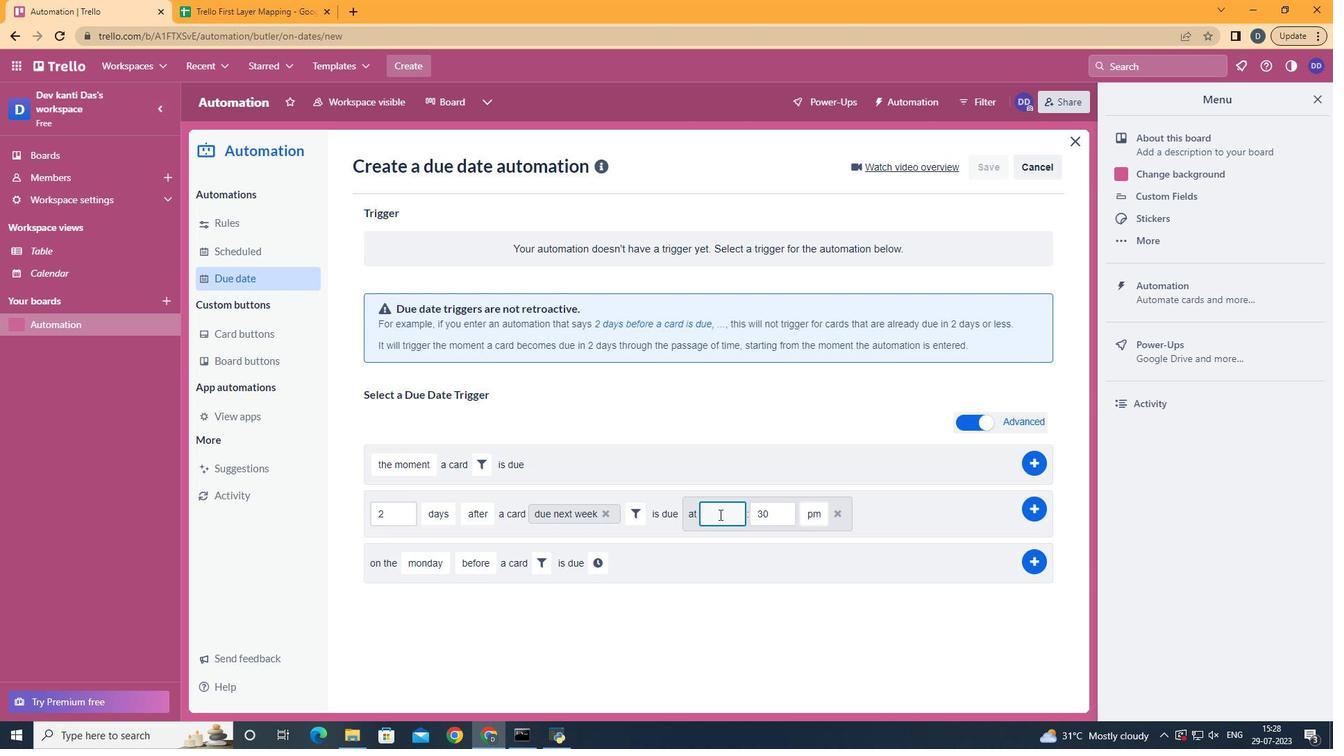 
Action: Mouse moved to (778, 508)
Screenshot: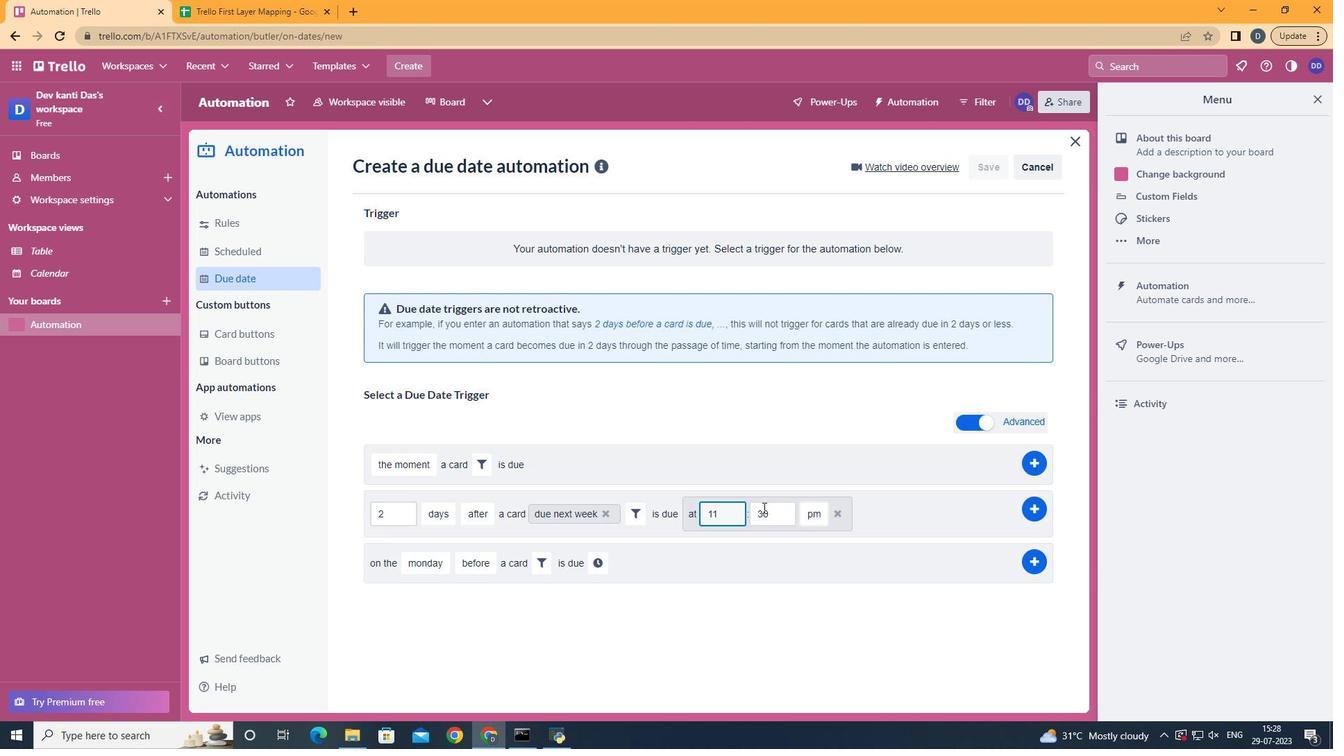 
Action: Mouse pressed left at (778, 508)
Screenshot: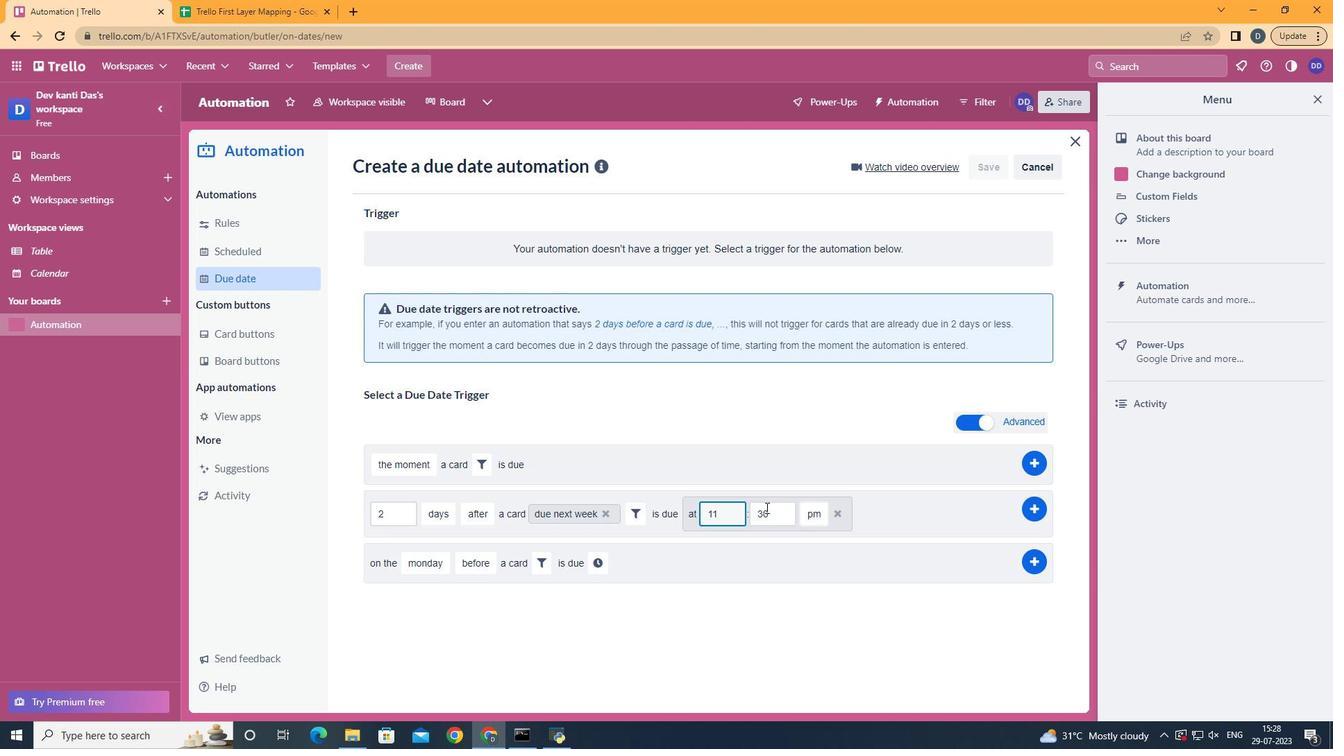 
Action: Key pressed <Key.backspace><Key.backspace>00
Screenshot: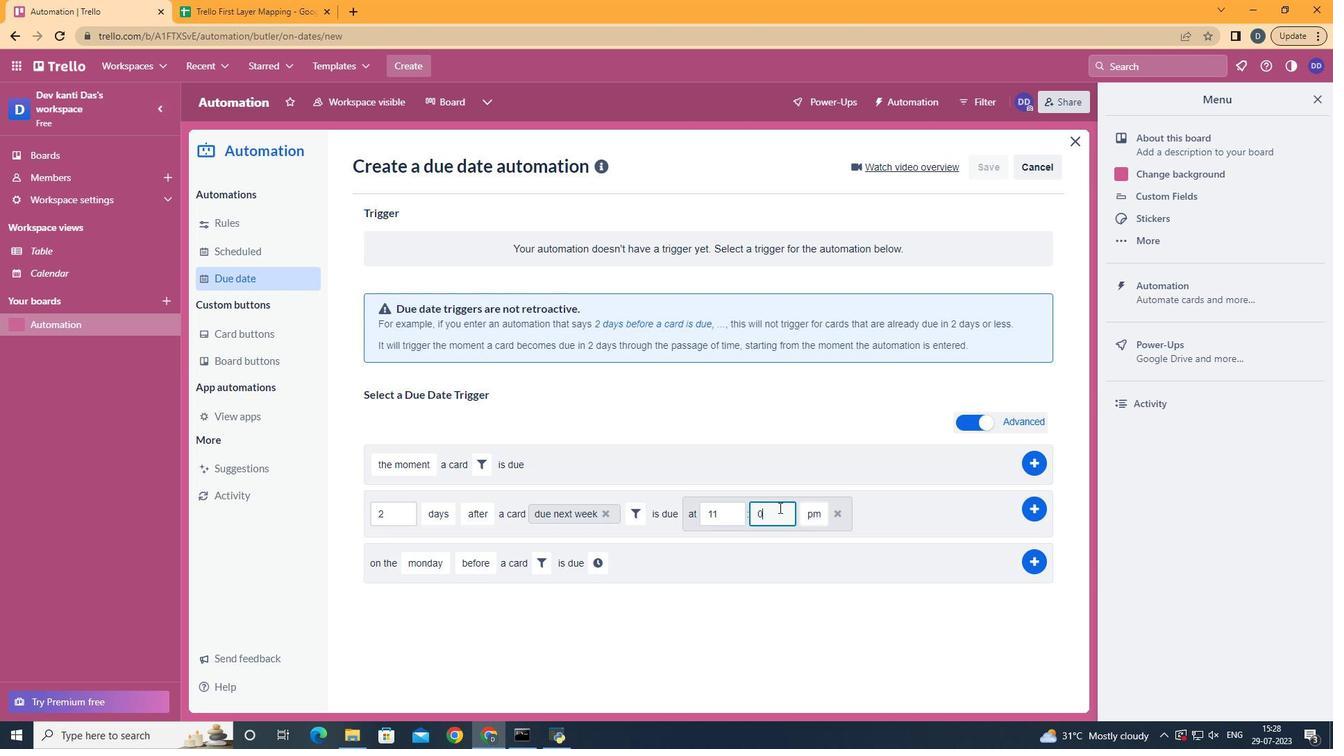 
Action: Mouse moved to (817, 540)
Screenshot: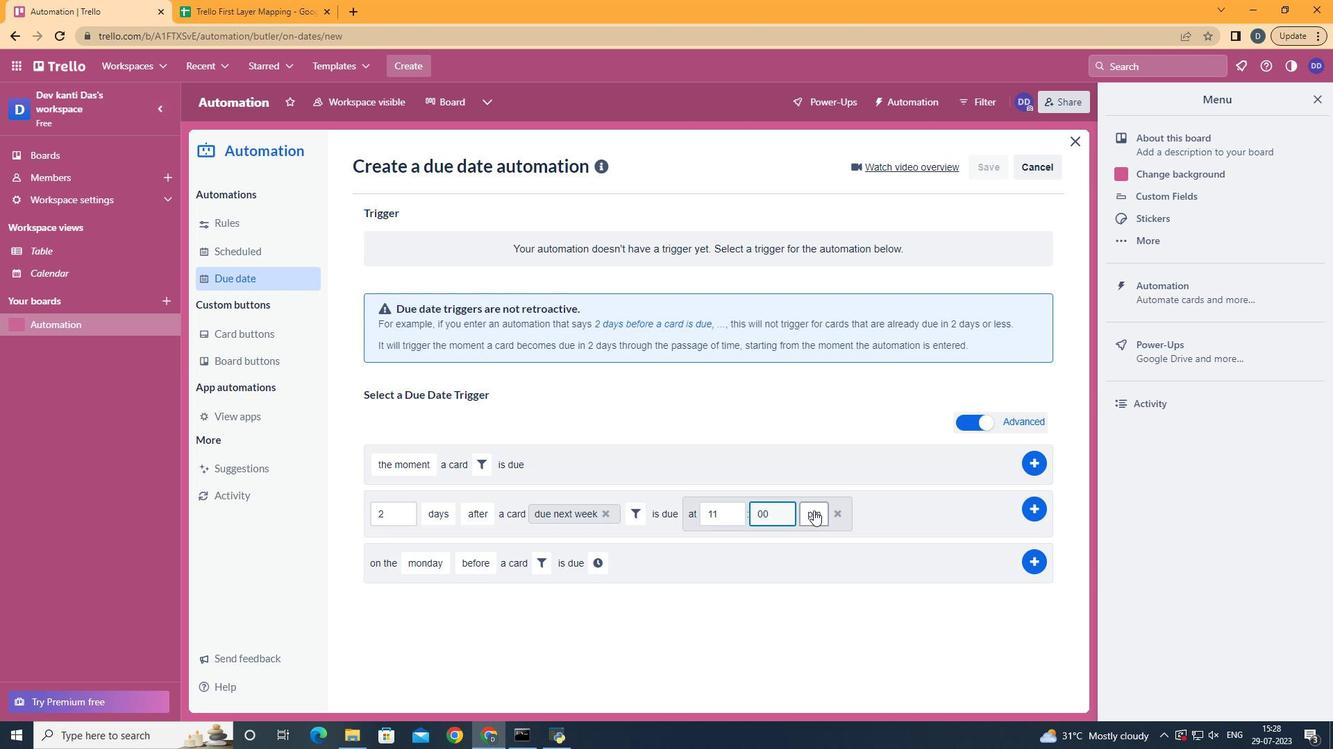 
Action: Mouse pressed left at (817, 540)
Screenshot: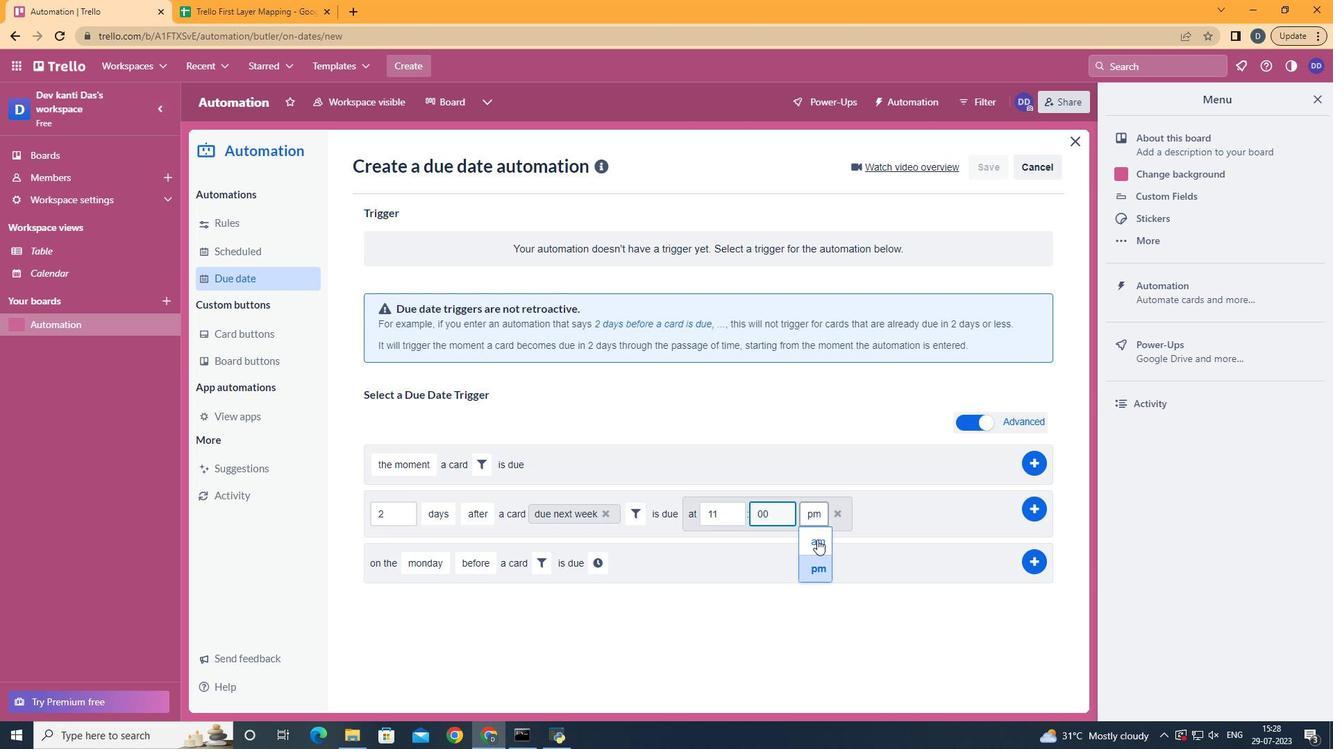 
Action: Mouse moved to (817, 540)
Screenshot: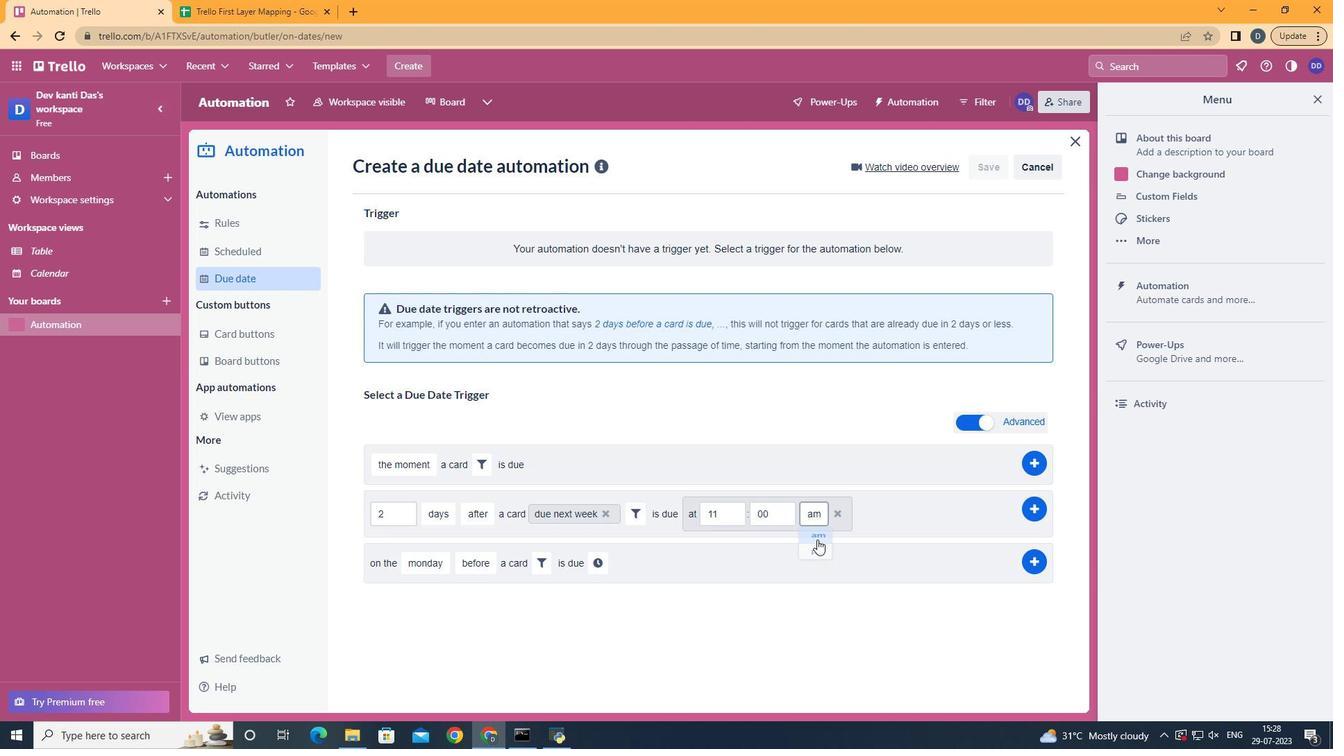 
